 Task: Open a blank sheet, save the file as  Immigration.doc and add heading ' Immigration' Immigration ,with the parapraph,with the parapraph  Immigration is the movement of individuals from one country to another for various reasons, such as seeking better opportunities, fleeing conflict, or reuniting with family. It poses social, economic, and cultural challenges and opportunities for both receiving and sending countries. Managing immigration requires comprehensive policies that balance humanitarian concerns and national interests.Apply Font Style Agency FB And font size 15. Apply font style in  Heading Arial Black and font size 15 Change heading alignment to  Left
Action: Mouse moved to (434, 51)
Screenshot: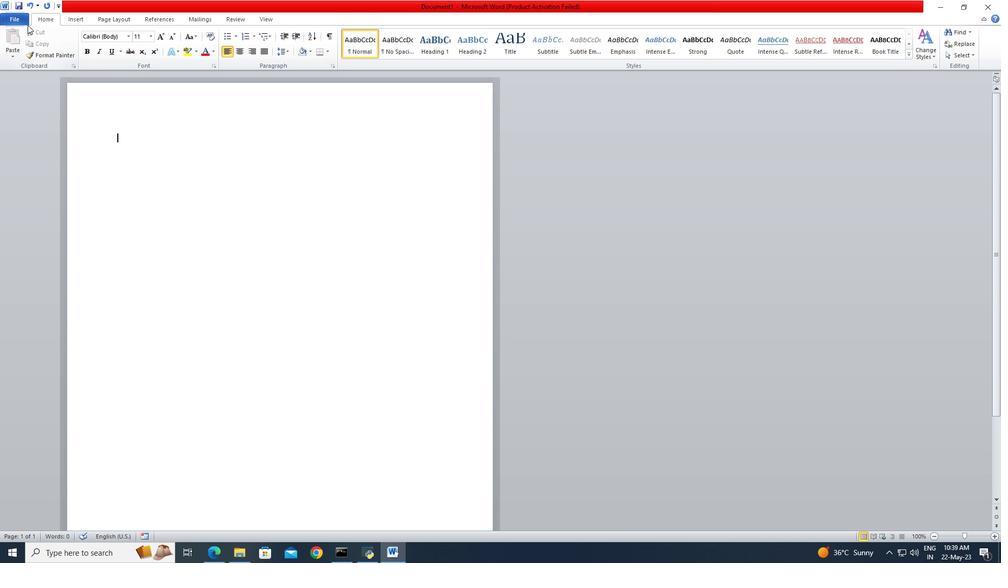 
Action: Mouse pressed left at (434, 51)
Screenshot: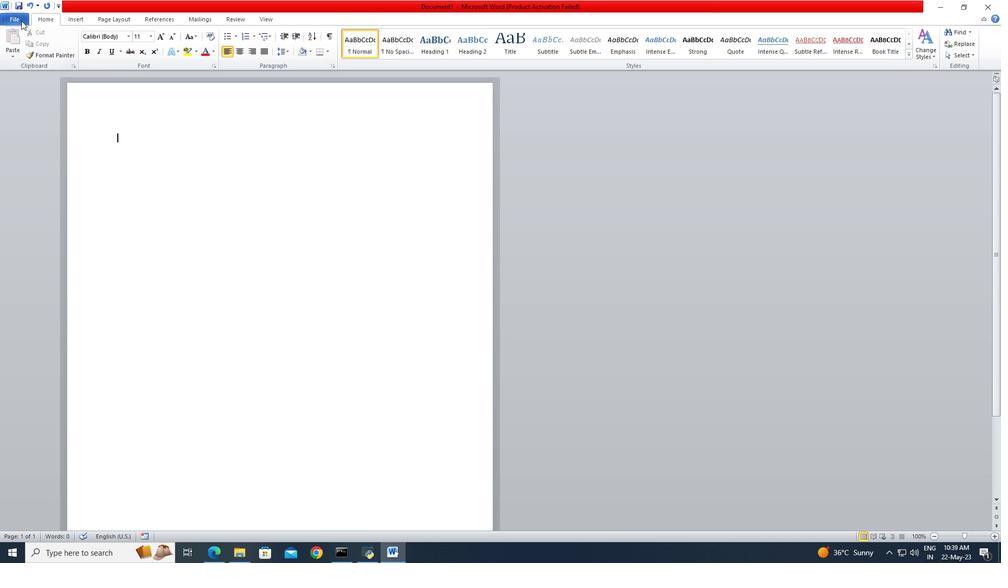 
Action: Mouse moved to (20, 20)
Screenshot: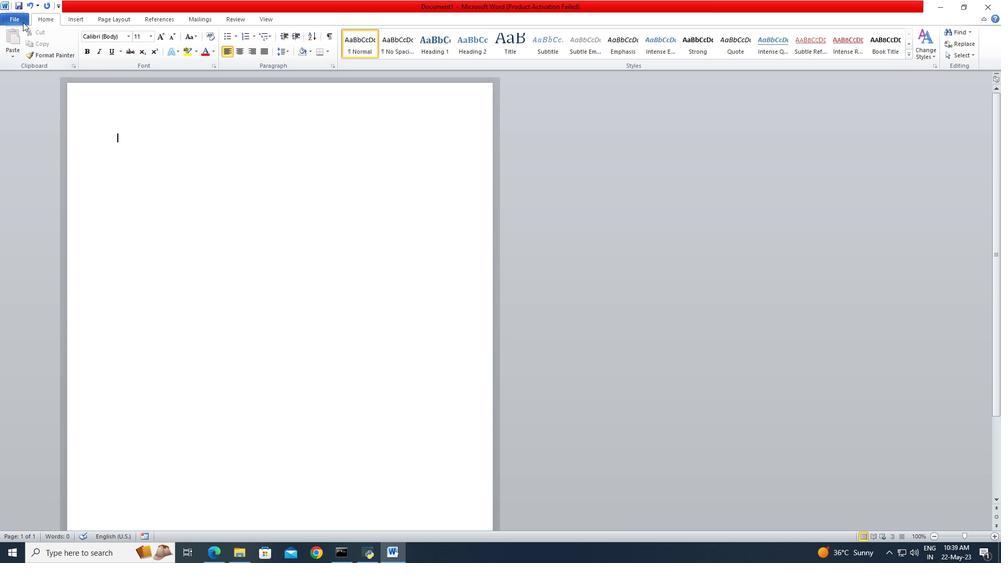 
Action: Mouse pressed left at (20, 20)
Screenshot: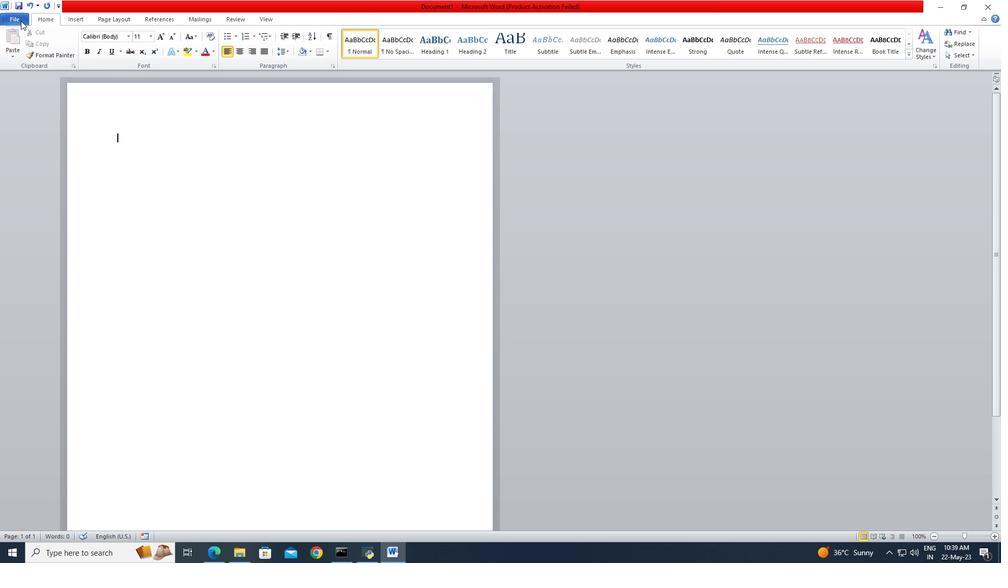 
Action: Mouse moved to (30, 54)
Screenshot: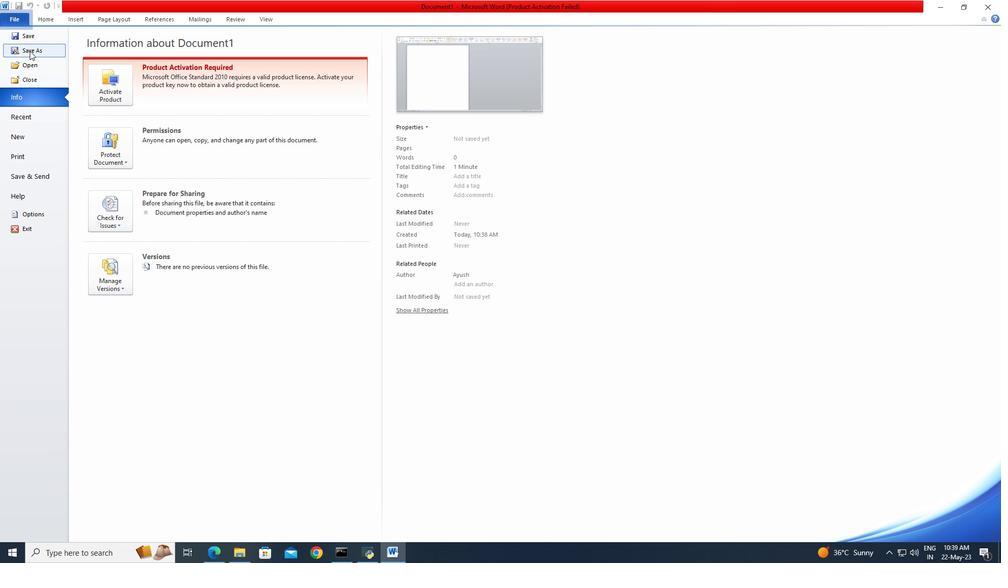 
Action: Mouse pressed left at (30, 54)
Screenshot: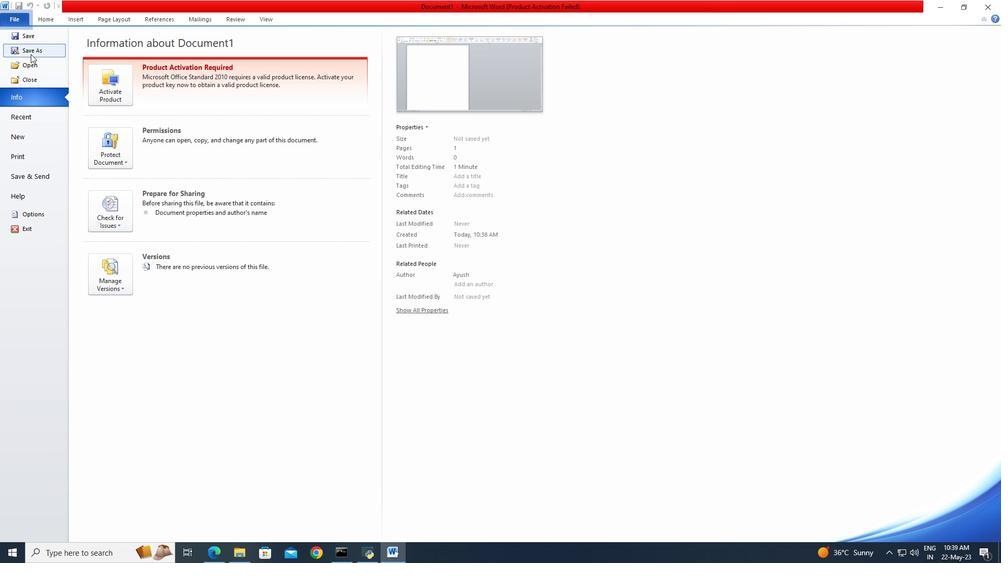 
Action: Key pressed <Key.shift>Immigration.doc<Key.enter>
Screenshot: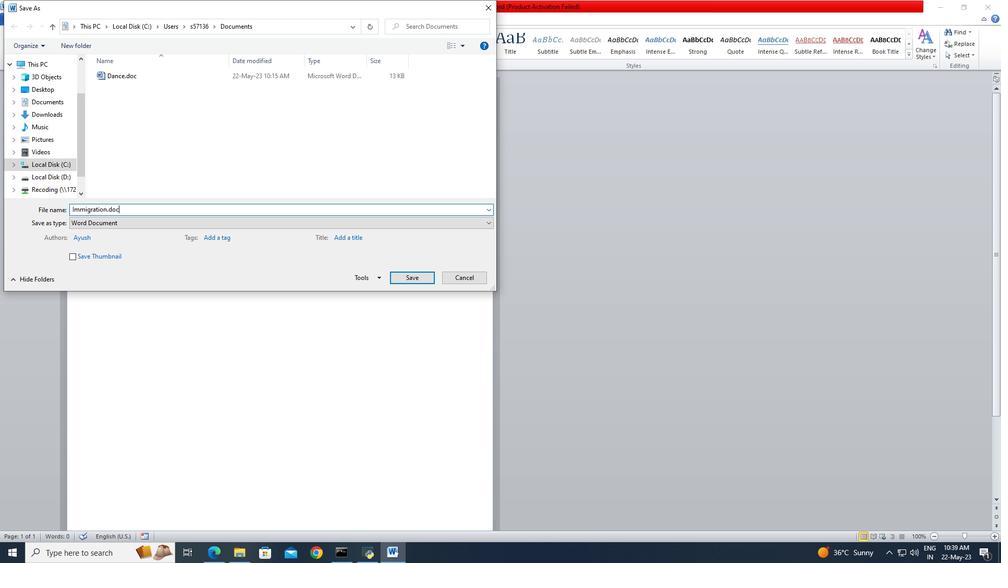 
Action: Mouse moved to (434, 50)
Screenshot: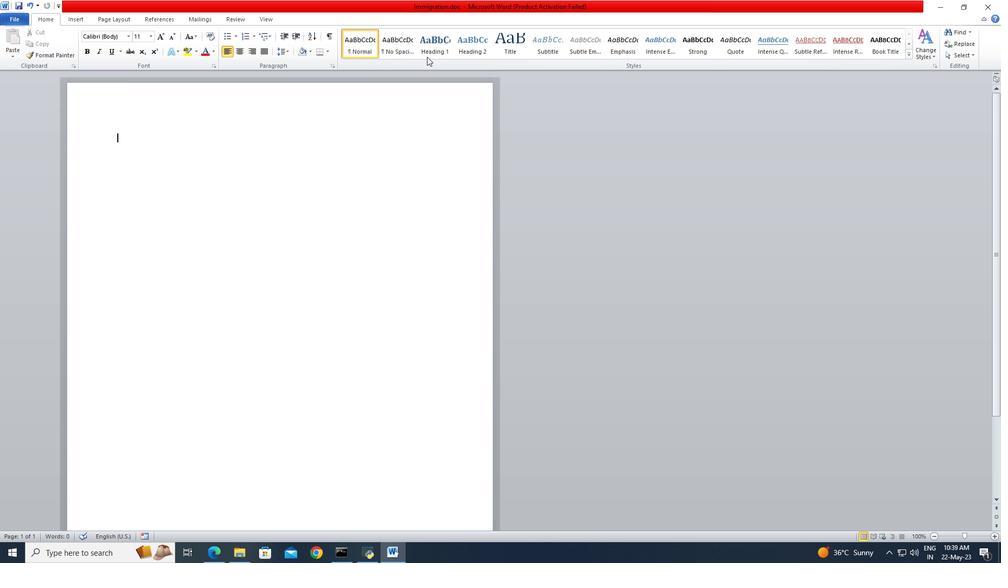 
Action: Mouse pressed left at (434, 50)
Screenshot: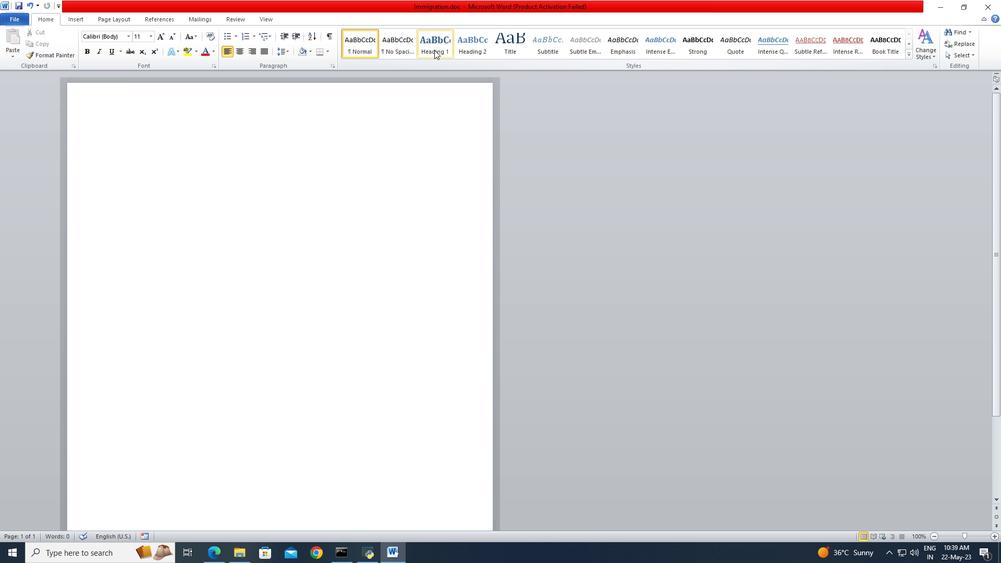 
Action: Key pressed <Key.shift>Immigration
Screenshot: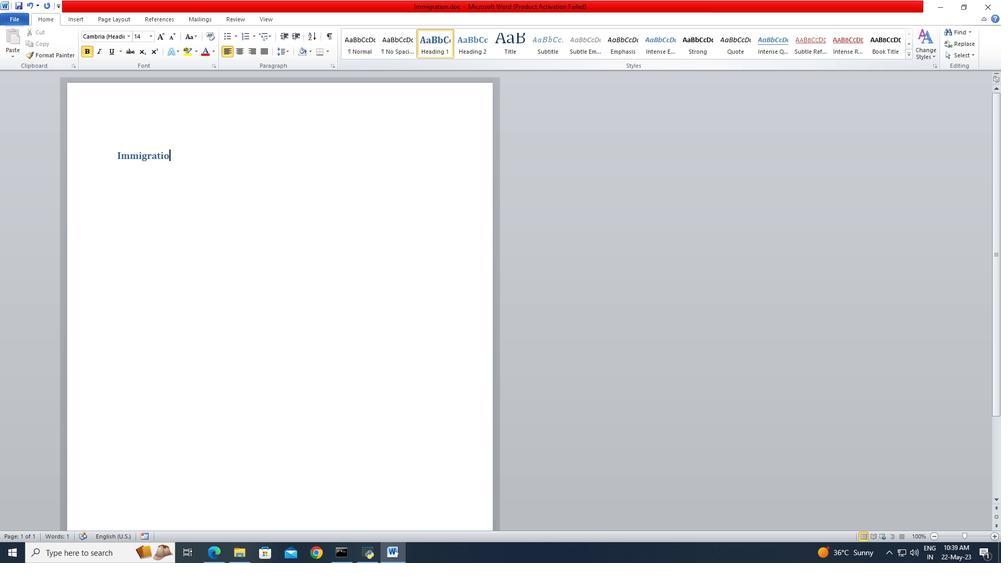 
Action: Mouse moved to (379, 56)
Screenshot: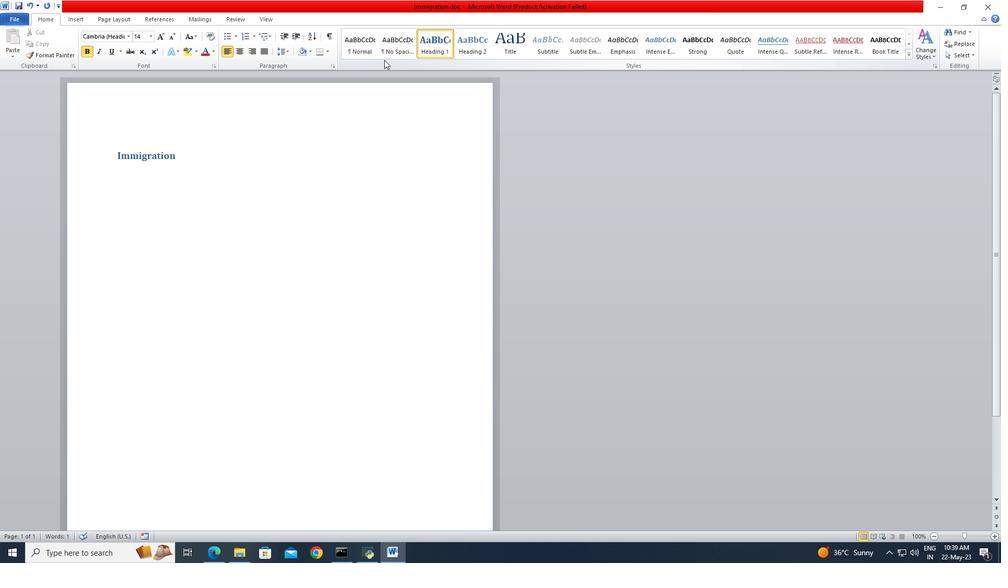 
Action: Key pressed <Key.enter>
Screenshot: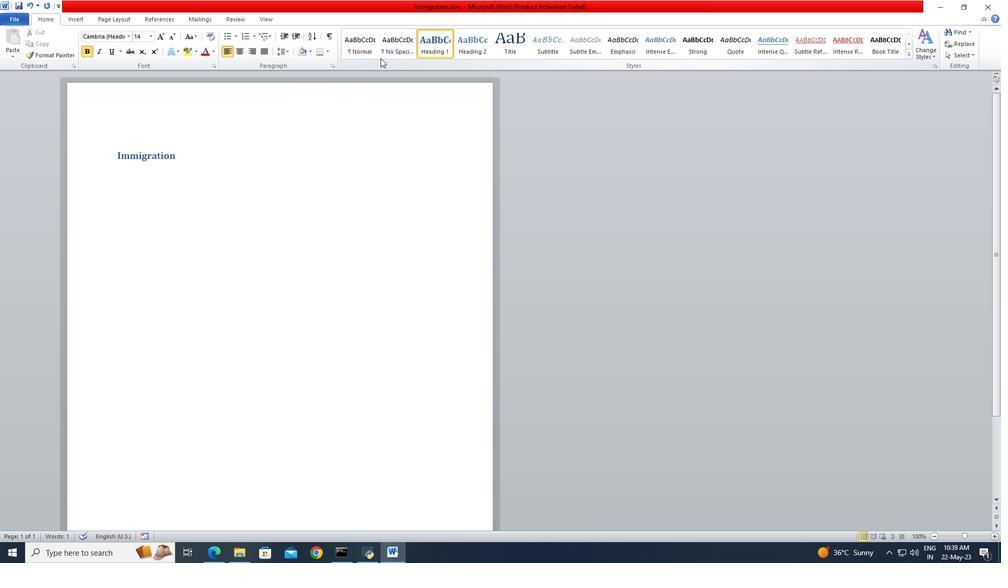 
Action: Mouse moved to (258, 178)
Screenshot: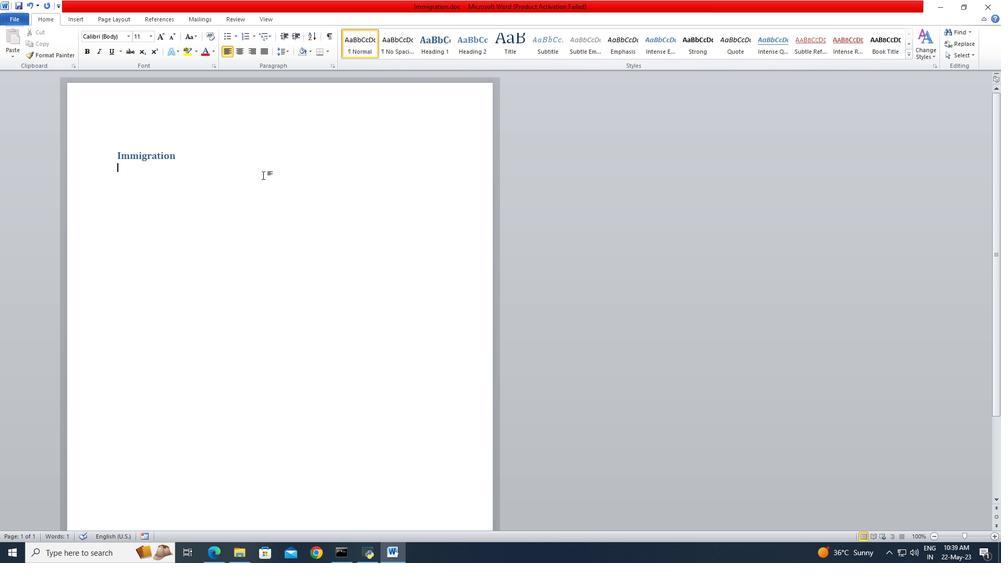 
Action: Key pressed <Key.shift>Immigrati
Screenshot: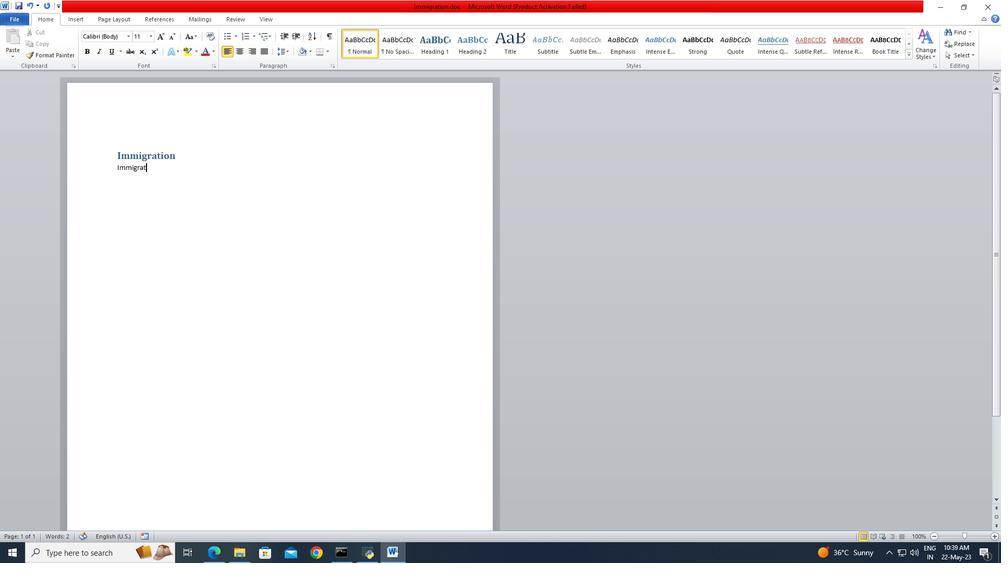 
Action: Mouse moved to (258, 178)
Screenshot: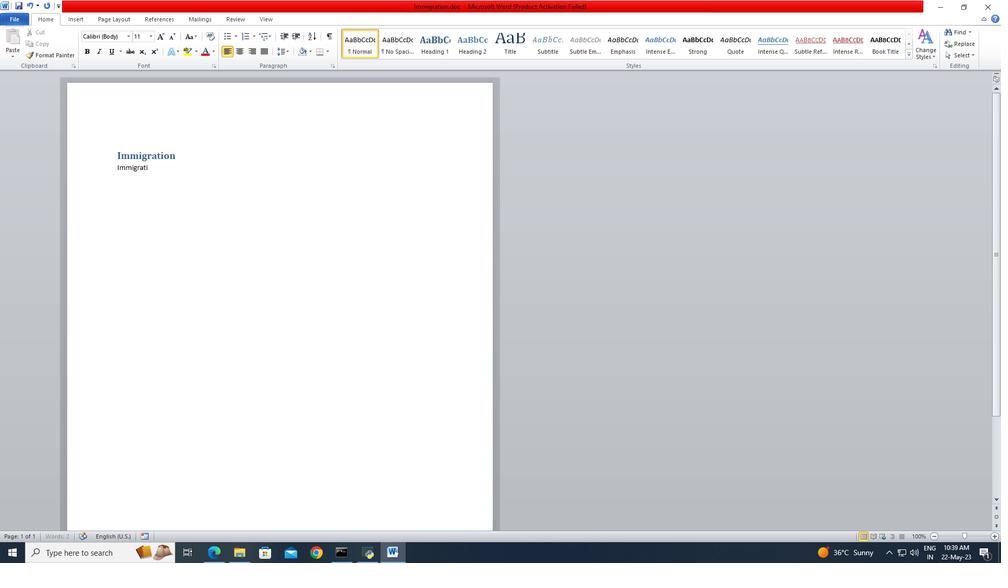 
Action: Key pressed on<Key.space>is<Key.space>the<Key.space>movement<Key.space>of<Key.space>individuals<Key.space>from<Key.space>one<Key.space>country<Key.space>to<Key.space>another<Key.space>for<Key.space>various<Key.space>reasons,<Key.space>such<Key.space>as<Key.space>seeking<Key.space>better<Key.space>opportunities,<Key.space>fleeing<Key.space>conflict,<Key.space>or<Key.space>reuniting<Key.space>with<Key.space>family.<Key.space><Key.shift>It<Key.space>poses<Key.space>social,<Key.space>economic,<Key.space>and<Key.space>cultural<Key.space>challenges<Key.space>and<Key.space>opportunities<Key.space>for<Key.space>both<Key.space>receiving<Key.space>and<Key.space>sending<Key.space>countries.<Key.space><Key.shift>Managing<Key.space>immigration<Key.space>requires<Key.space>comprehensive<Key.space>policies<Key.space>that<Key.space>balance<Key.space>humanitarian<Key.space>concerns<Key.space>and<Key.space>national<Key.space>interests.
Screenshot: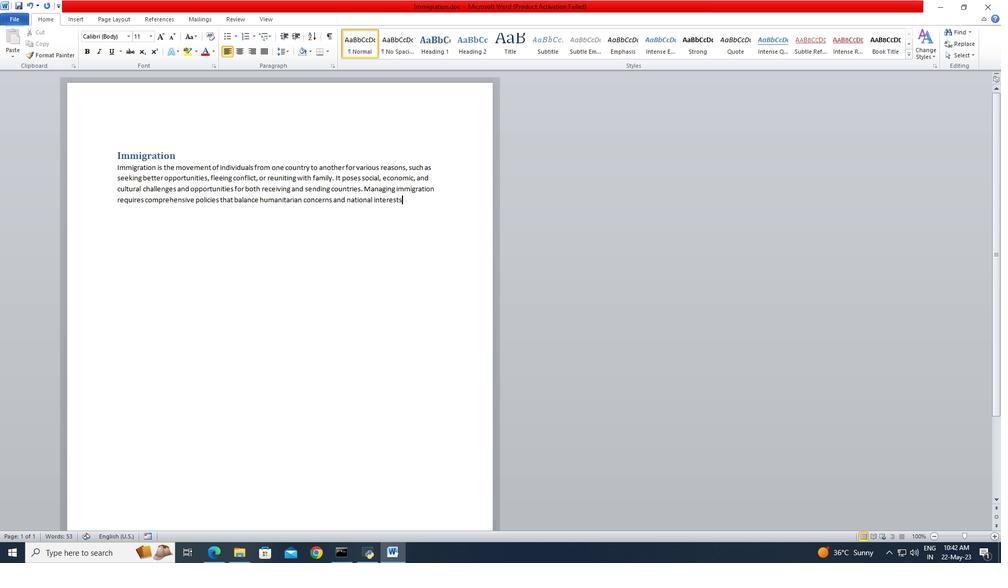
Action: Mouse moved to (126, 151)
Screenshot: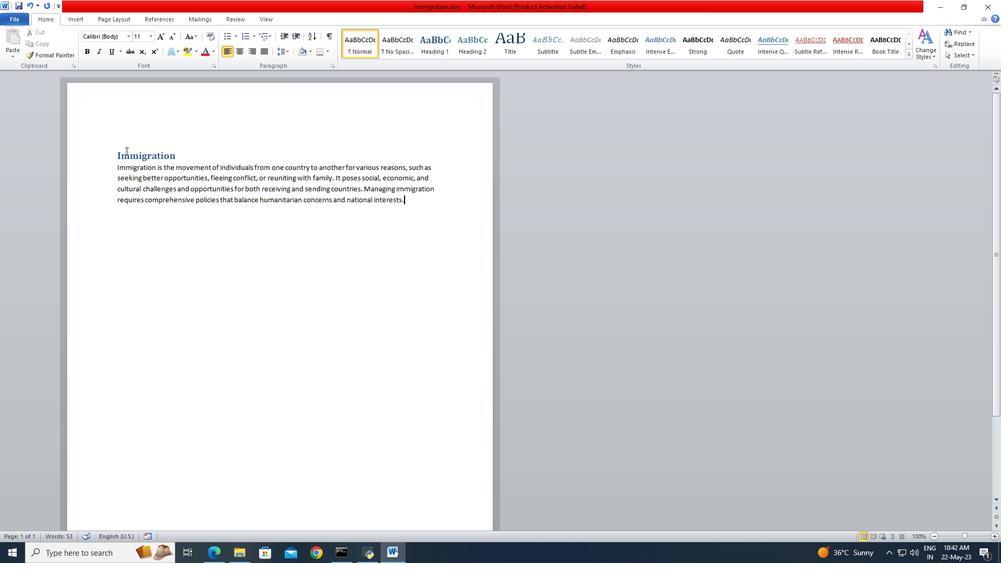
Action: Mouse pressed left at (126, 151)
Screenshot: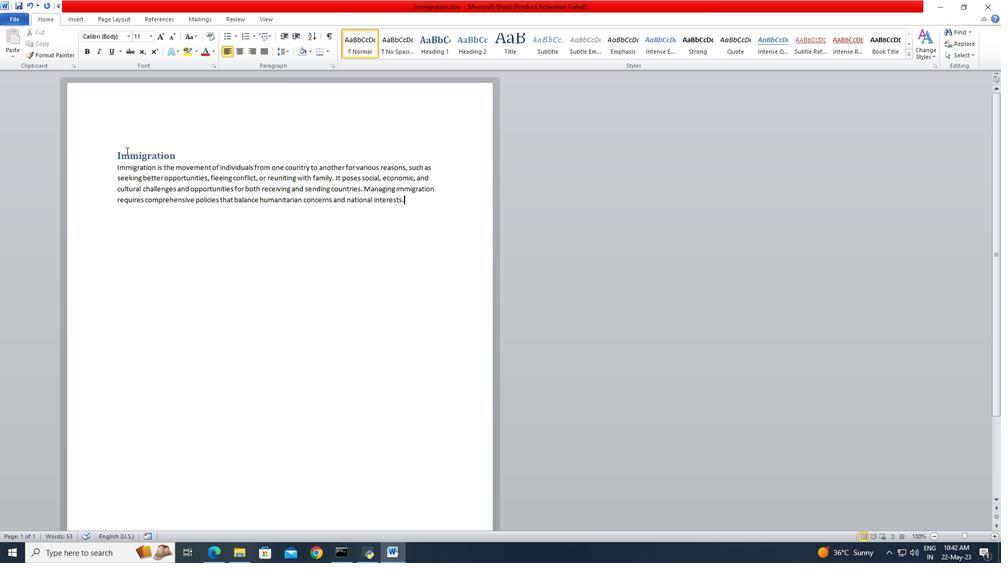 
Action: Mouse pressed left at (126, 151)
Screenshot: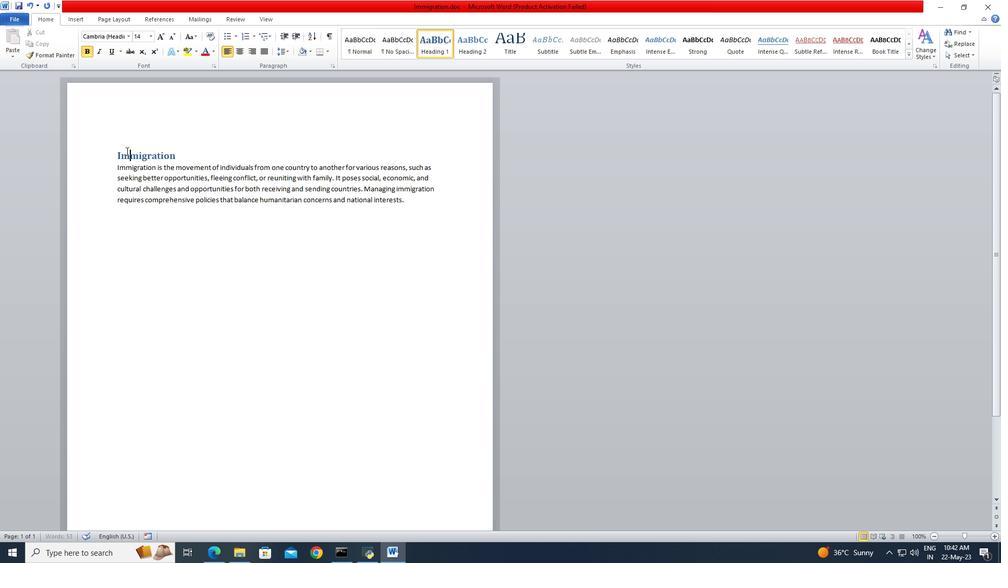 
Action: Mouse moved to (130, 36)
Screenshot: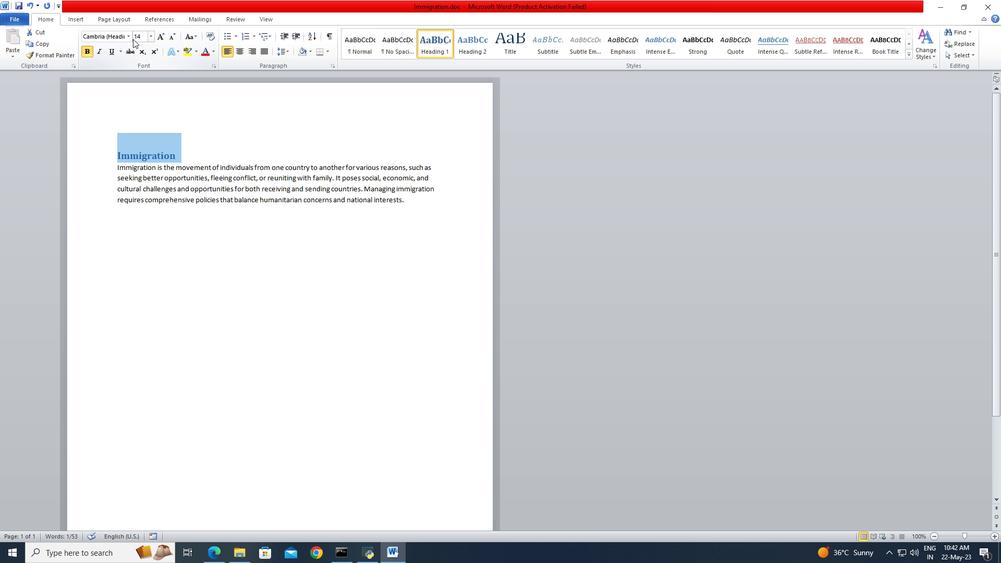 
Action: Mouse pressed left at (130, 36)
Screenshot: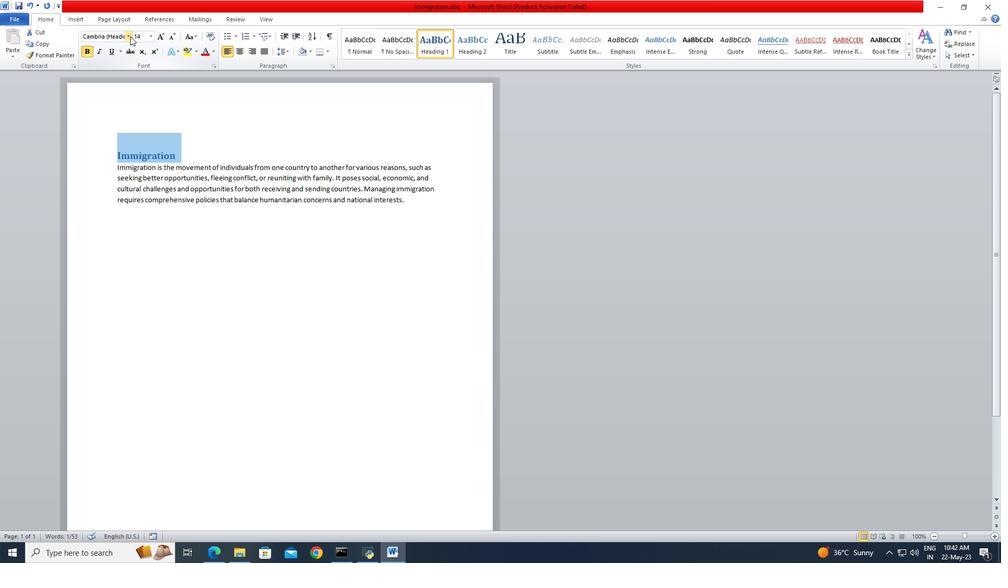 
Action: Mouse moved to (136, 130)
Screenshot: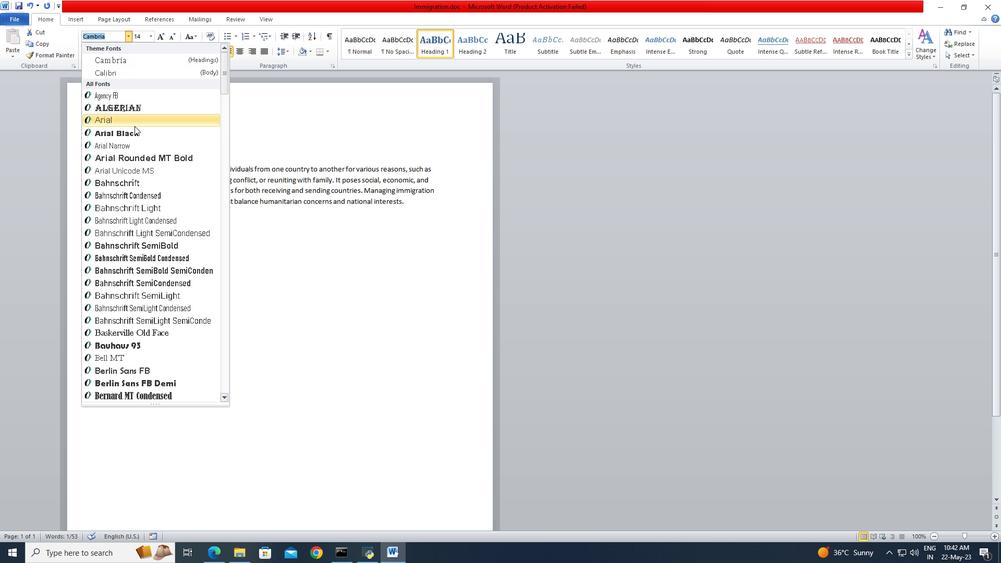 
Action: Mouse pressed left at (136, 130)
Screenshot: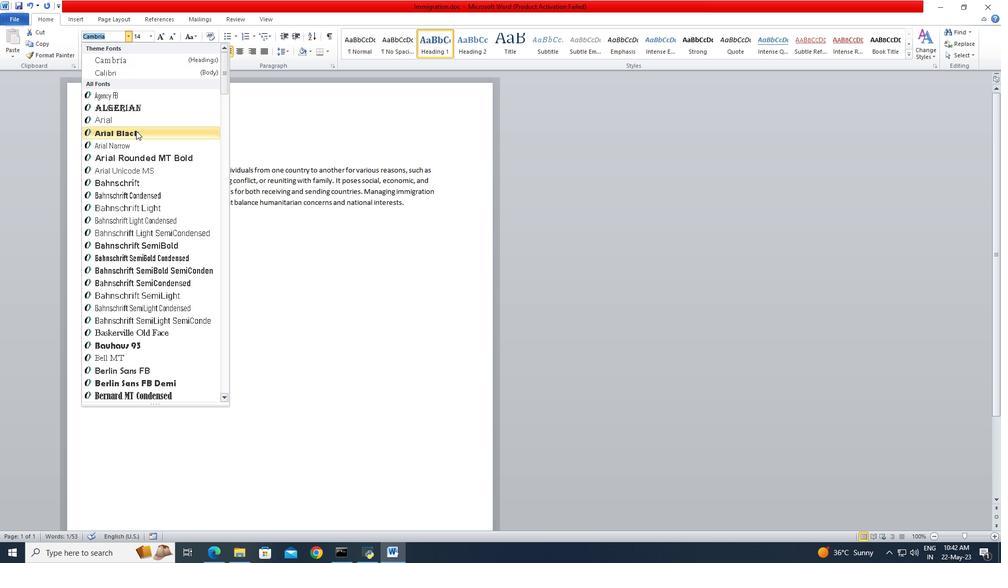 
Action: Mouse moved to (118, 172)
Screenshot: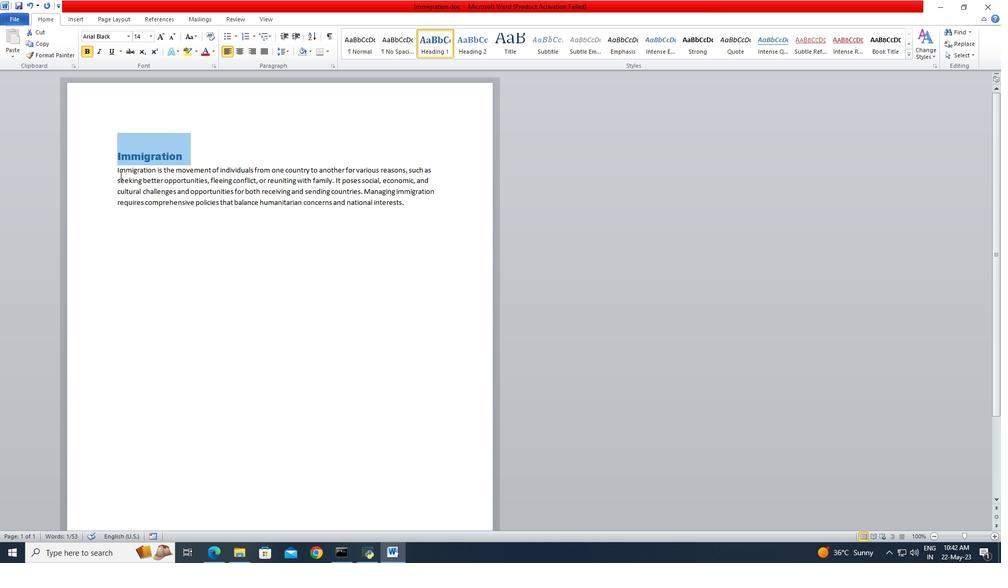 
Action: Mouse pressed left at (118, 172)
Screenshot: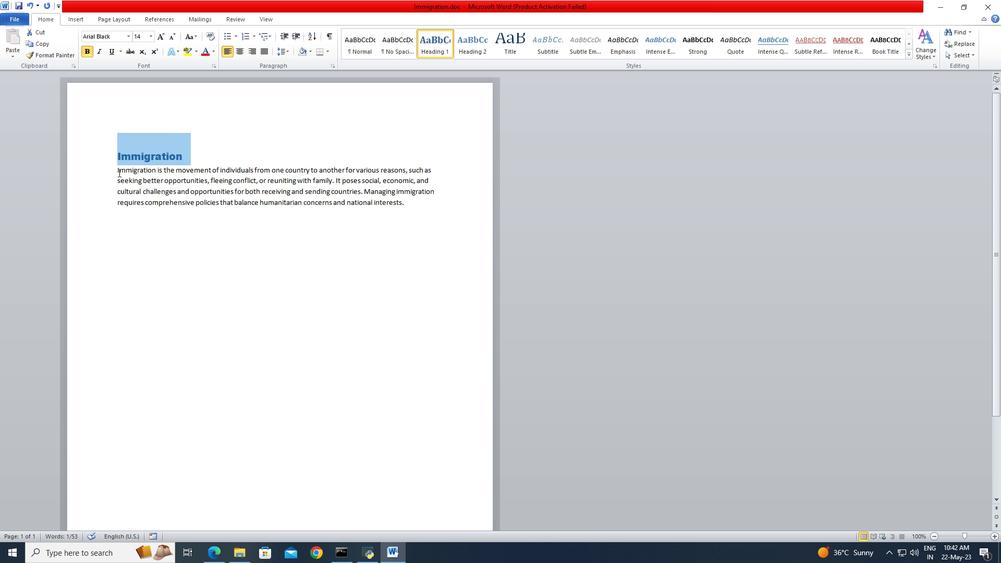 
Action: Mouse moved to (114, 169)
Screenshot: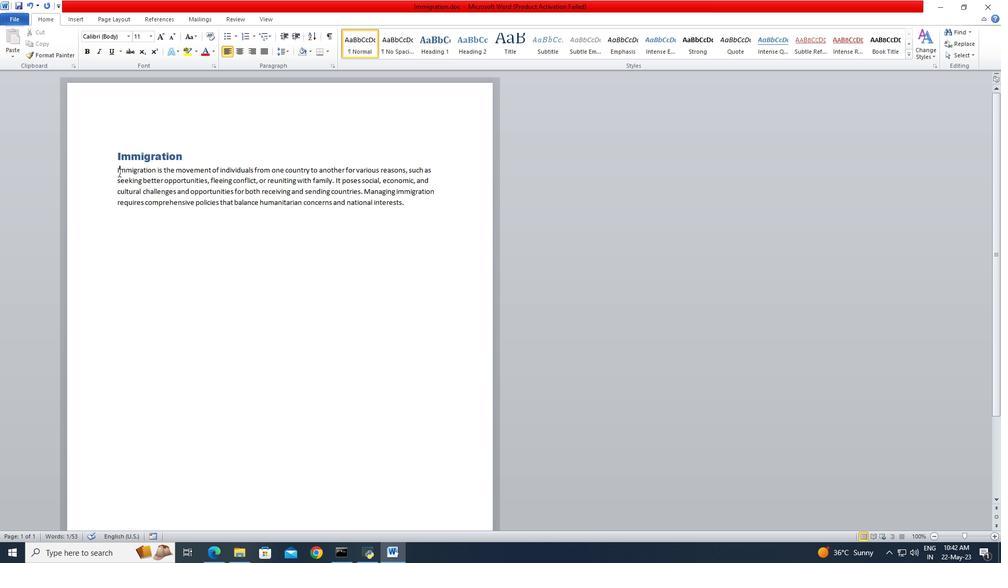
Action: Mouse pressed left at (114, 169)
Screenshot: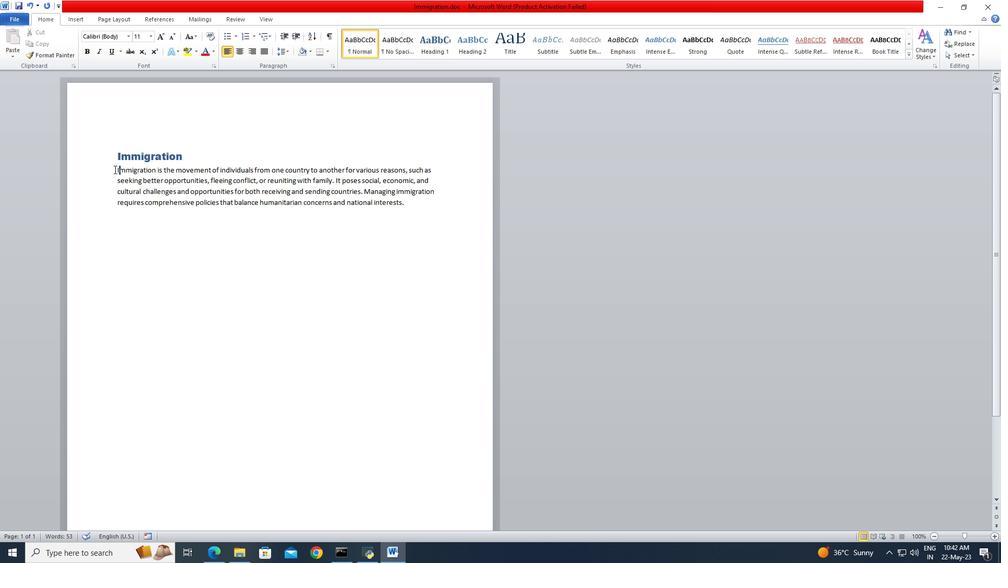 
Action: Mouse moved to (330, 212)
Screenshot: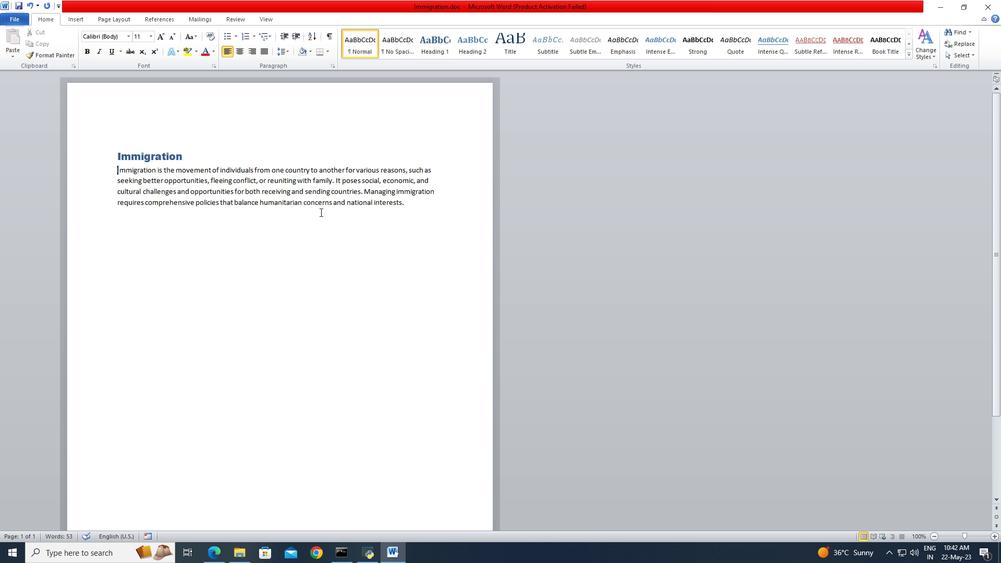 
Action: Key pressed <Key.shift>
Screenshot: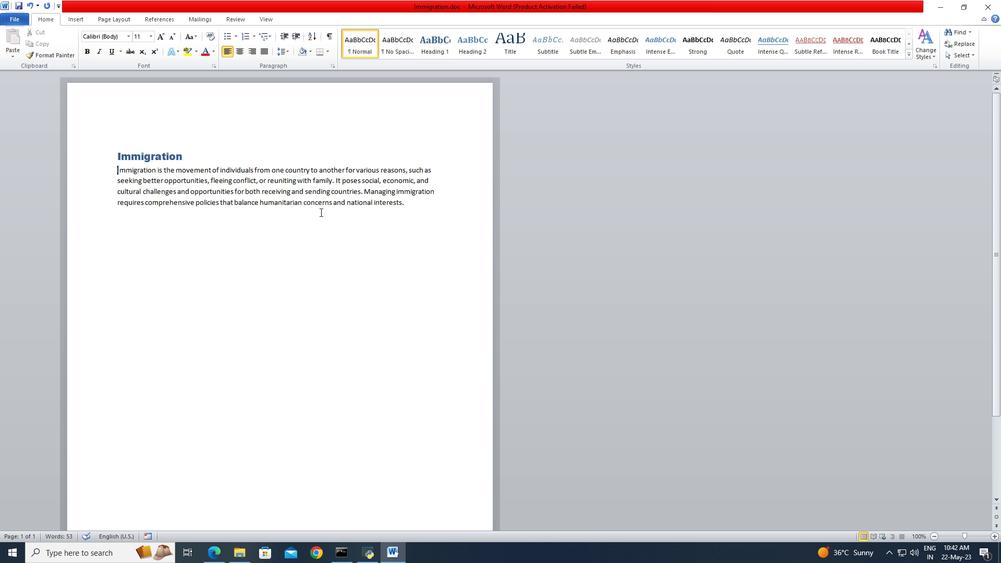
Action: Mouse moved to (394, 203)
Screenshot: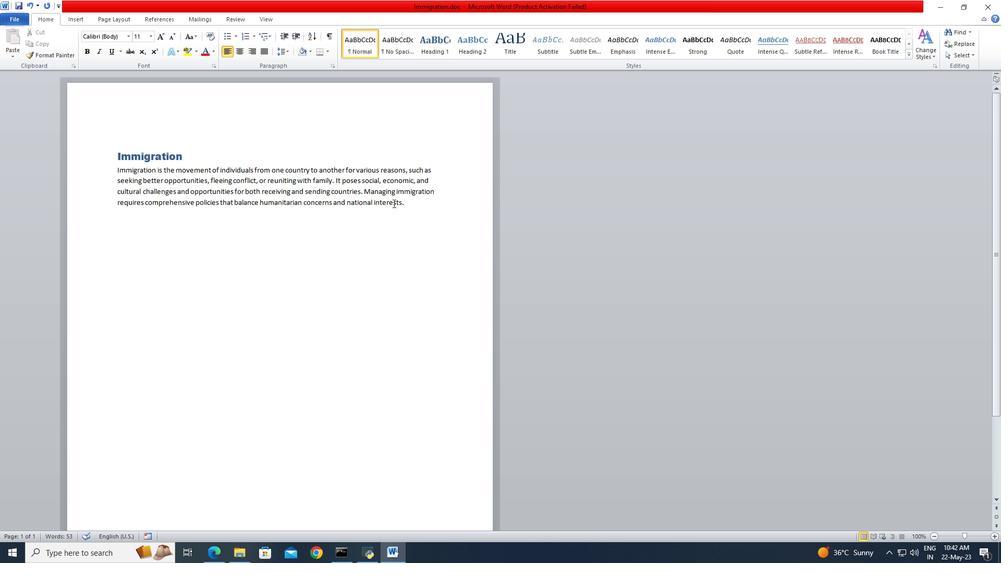 
Action: Key pressed <Key.shift><Key.shift>
Screenshot: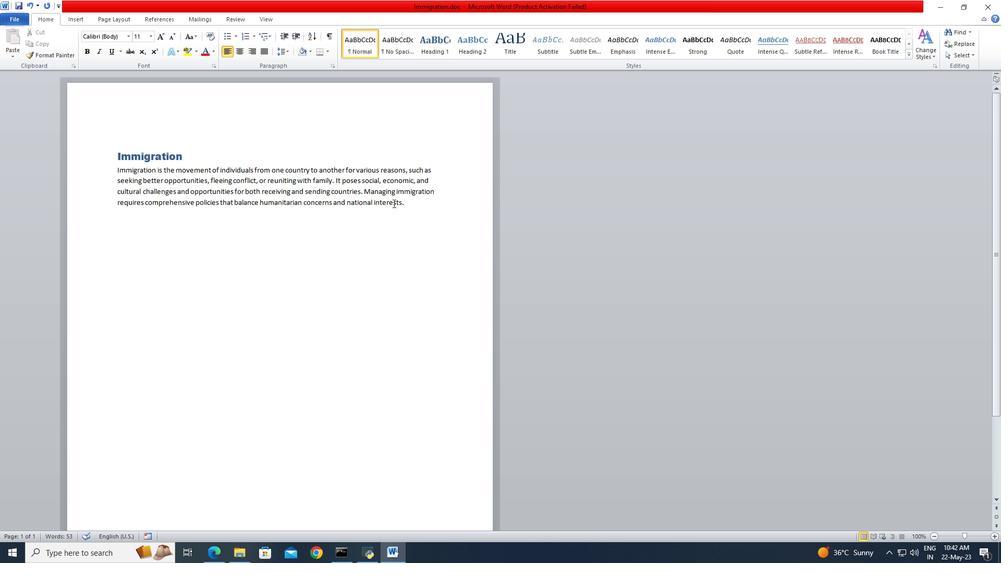 
Action: Mouse moved to (395, 203)
Screenshot: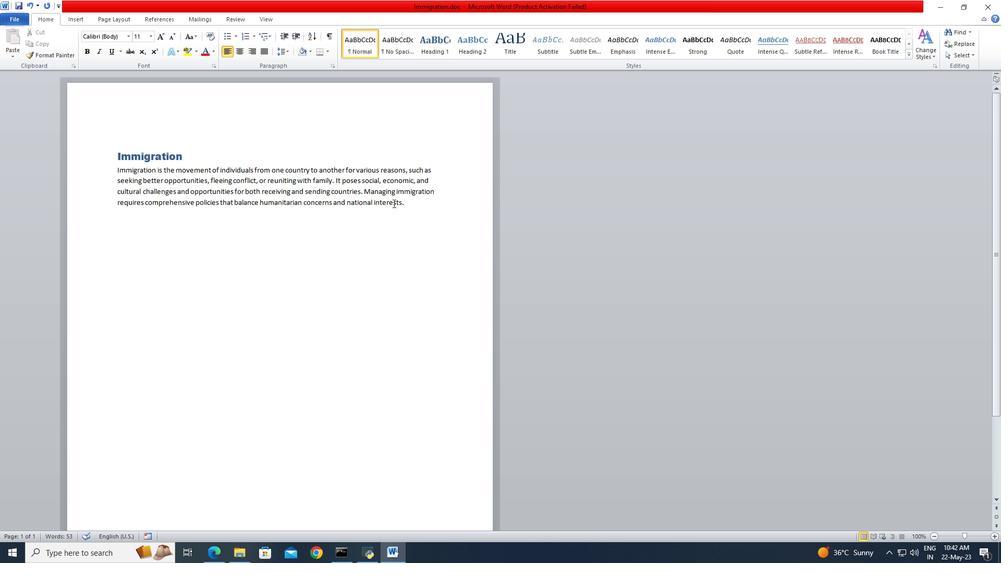 
Action: Key pressed <Key.shift>
Screenshot: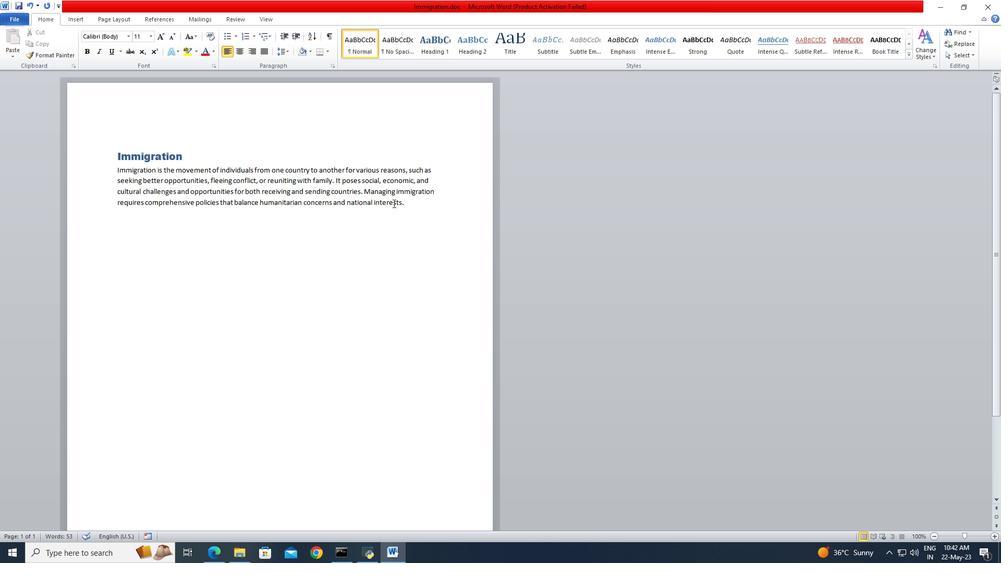 
Action: Mouse moved to (396, 203)
Screenshot: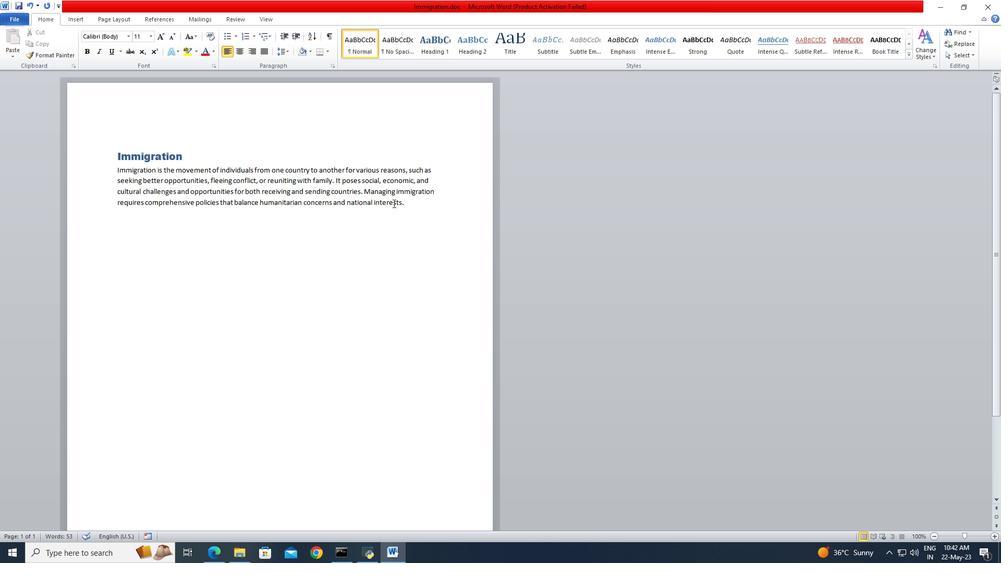
Action: Key pressed <Key.shift><Key.shift>
Screenshot: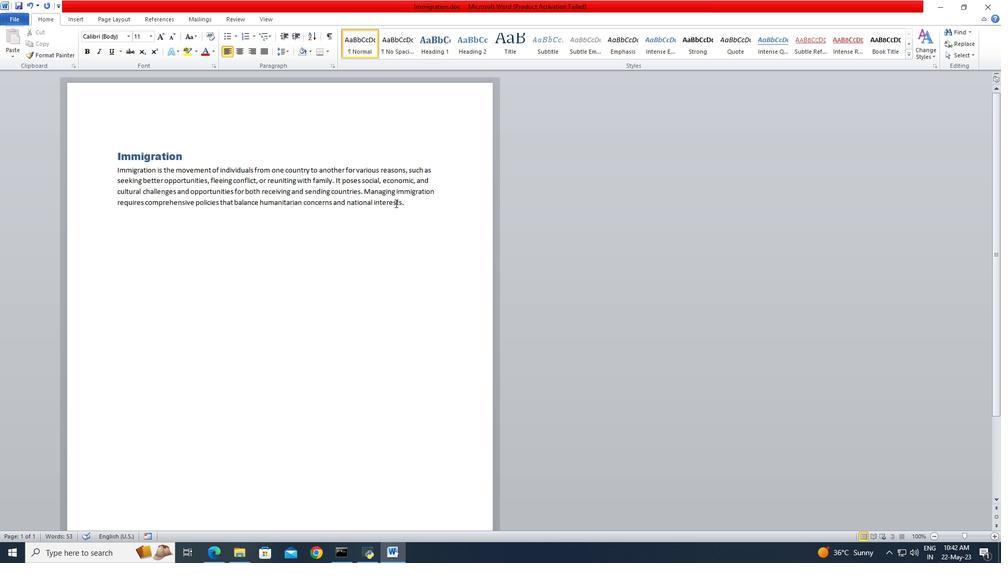 
Action: Mouse moved to (396, 203)
Screenshot: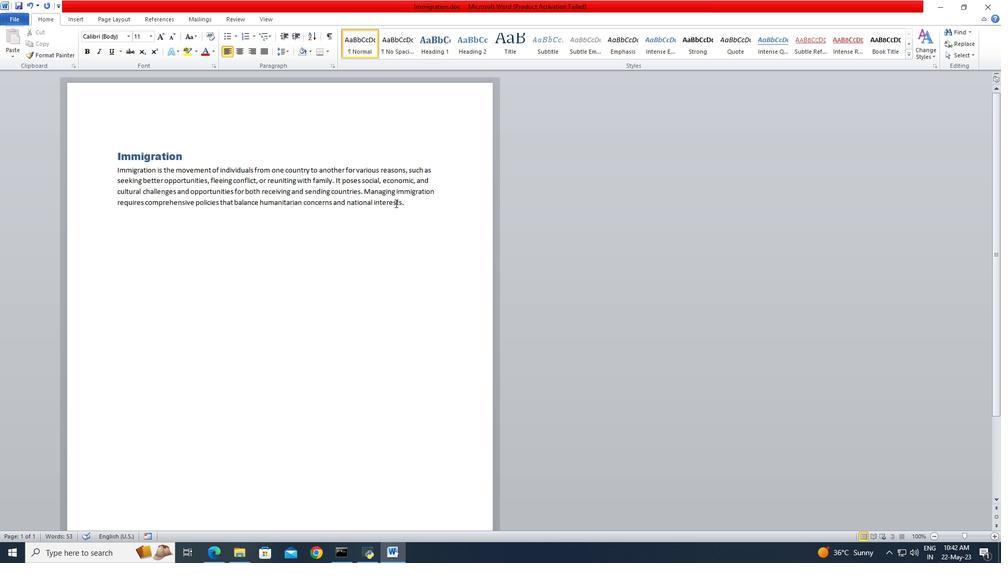 
Action: Key pressed <Key.shift>
Screenshot: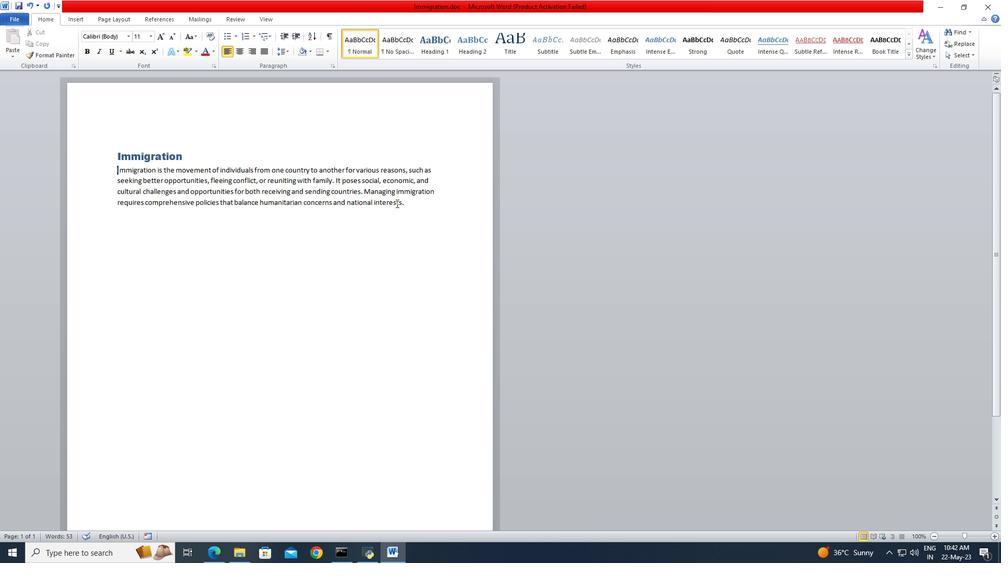 
Action: Mouse moved to (396, 203)
Screenshot: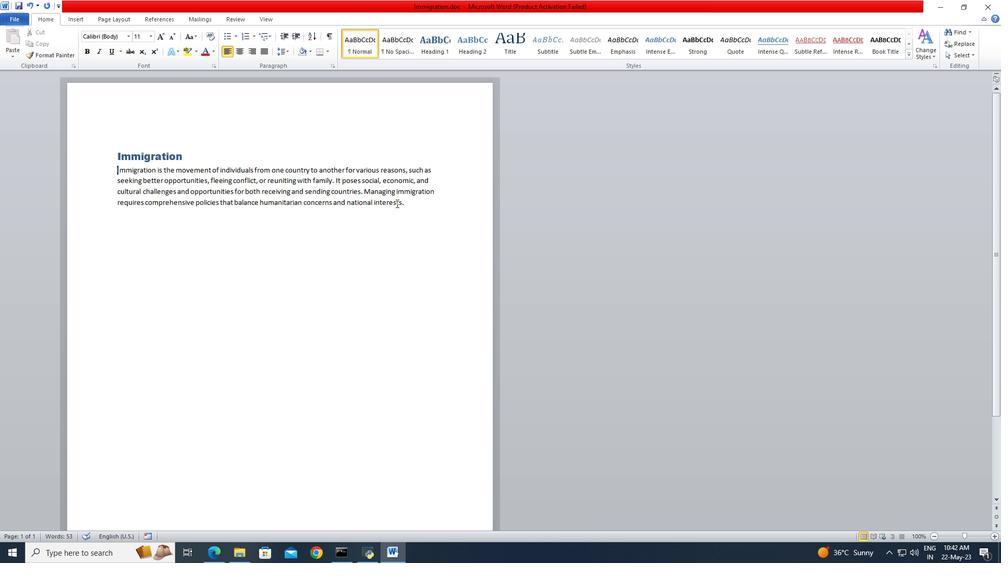 
Action: Key pressed <Key.shift><Key.shift><Key.shift><Key.shift><Key.shift><Key.shift><Key.shift><Key.shift><Key.shift>
Screenshot: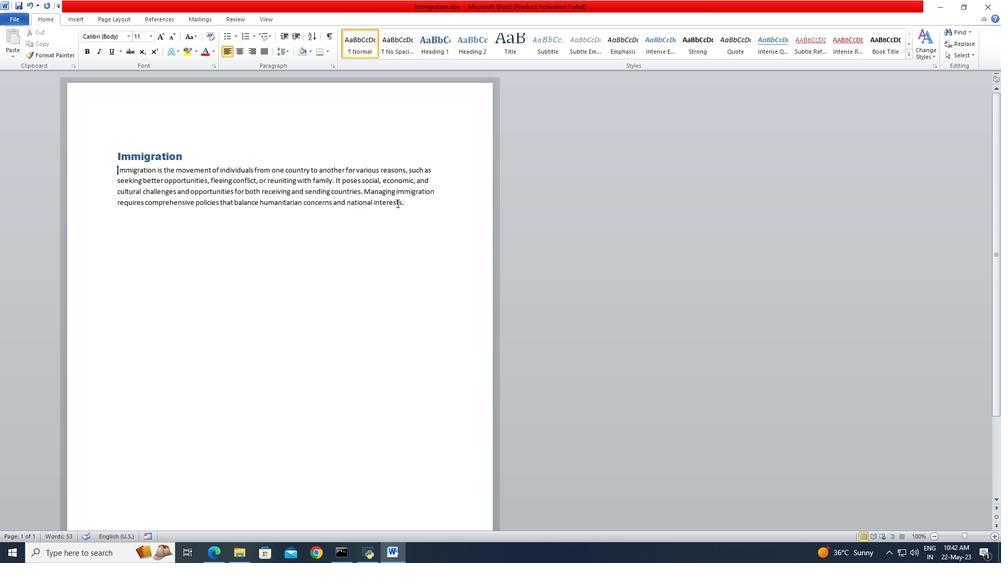 
Action: Mouse moved to (397, 203)
Screenshot: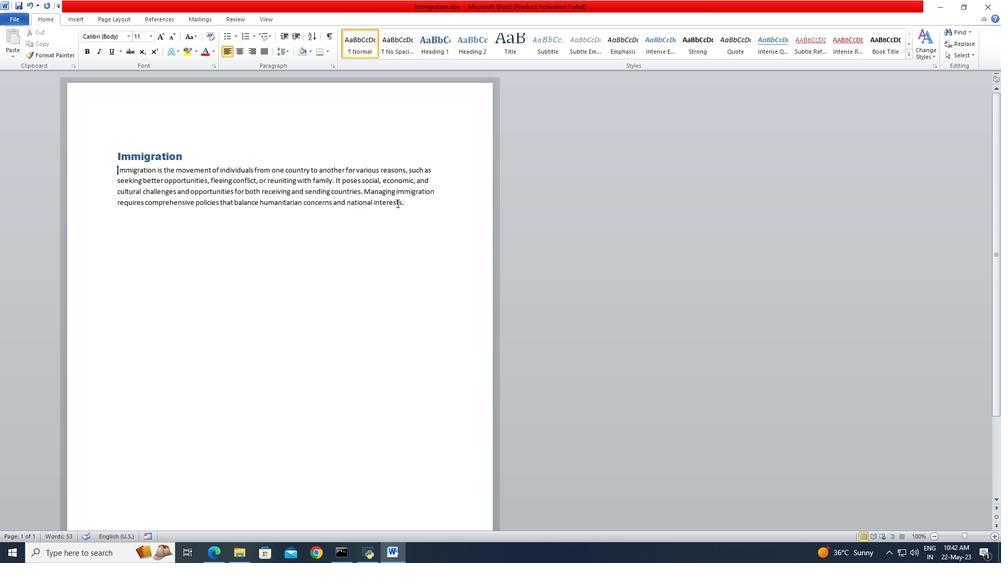 
Action: Key pressed <Key.shift><Key.shift><Key.shift><Key.shift><Key.shift><Key.shift>
Screenshot: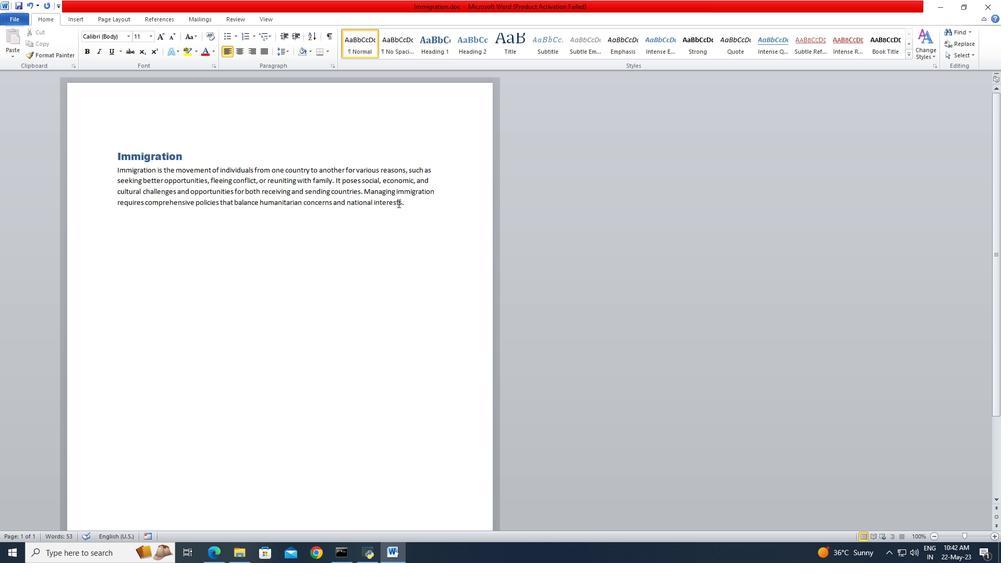 
Action: Mouse pressed left at (397, 203)
Screenshot: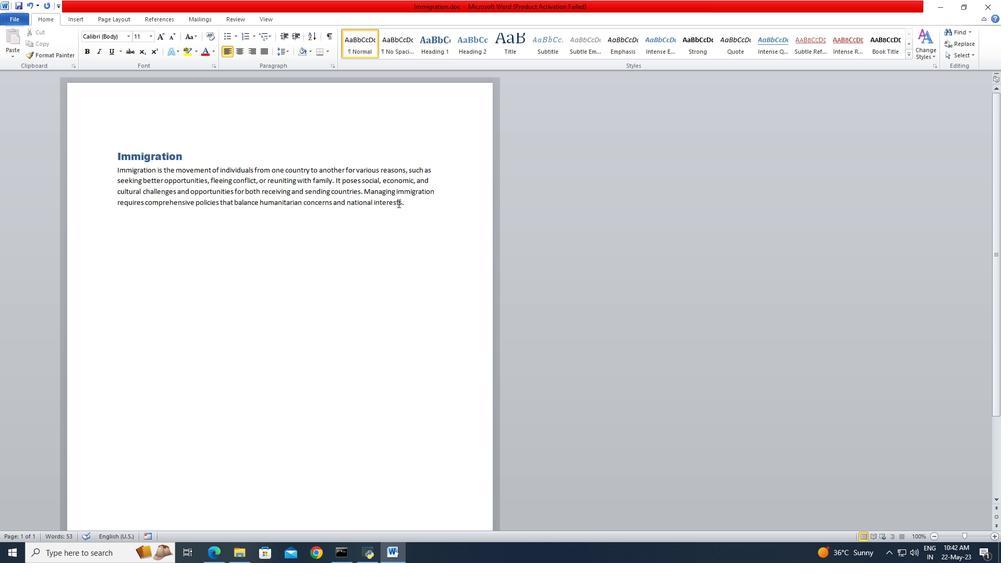 
Action: Key pressed <Key.shift><Key.shift><Key.shift><Key.shift><Key.shift><Key.shift><Key.shift><Key.shift><Key.shift>
Screenshot: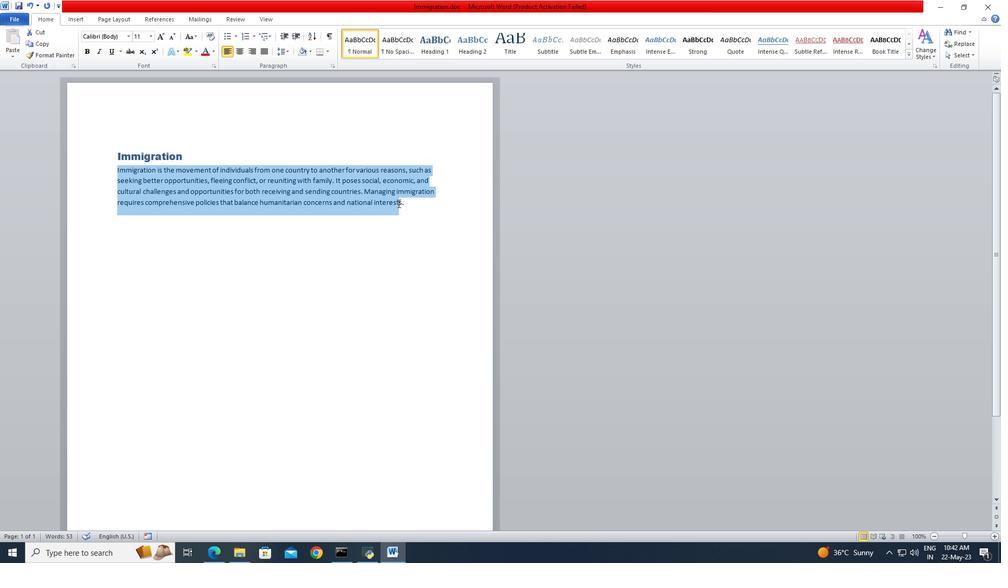 
Action: Mouse moved to (127, 39)
Screenshot: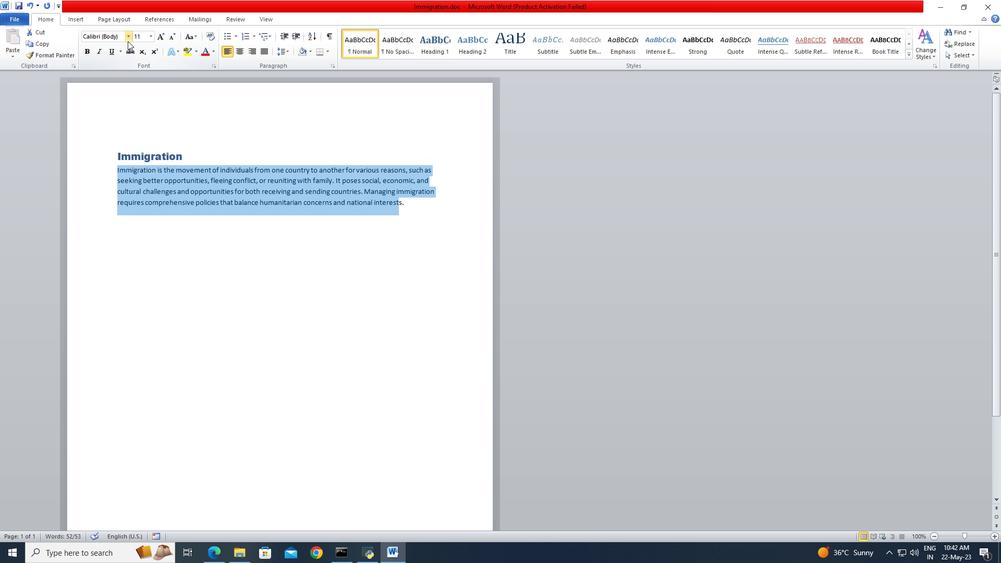 
Action: Mouse pressed left at (127, 39)
Screenshot: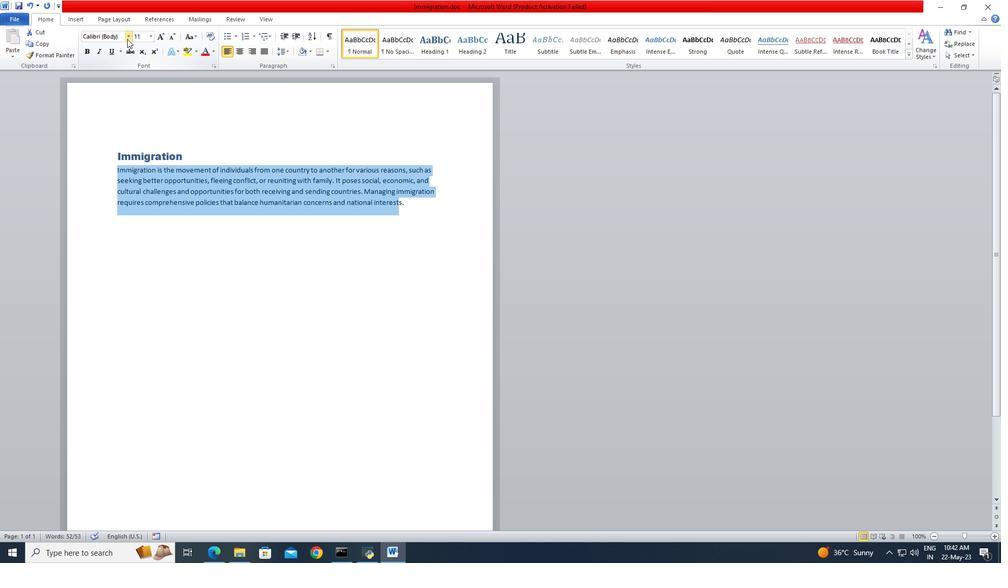 
Action: Mouse moved to (130, 119)
Screenshot: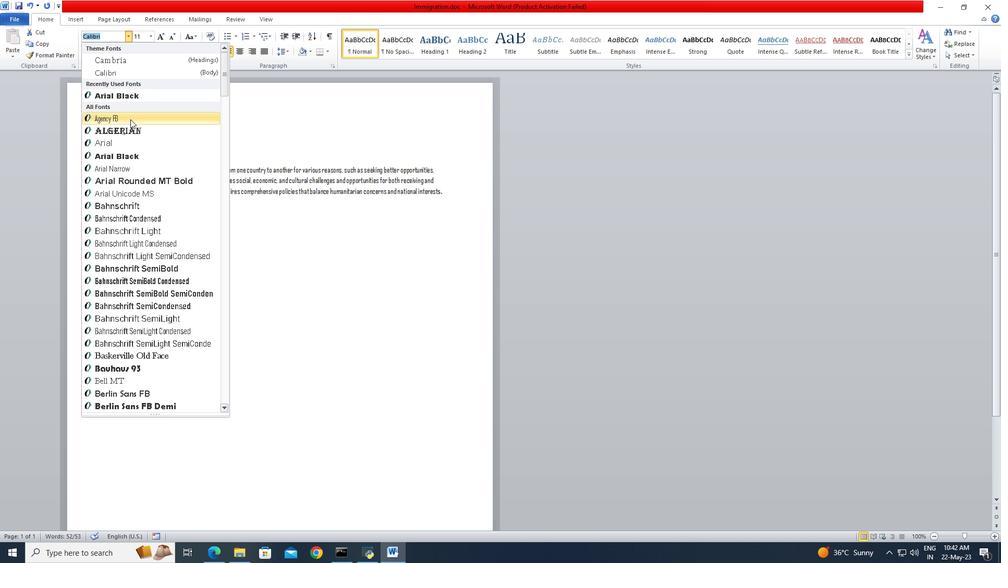 
Action: Mouse pressed left at (130, 119)
Screenshot: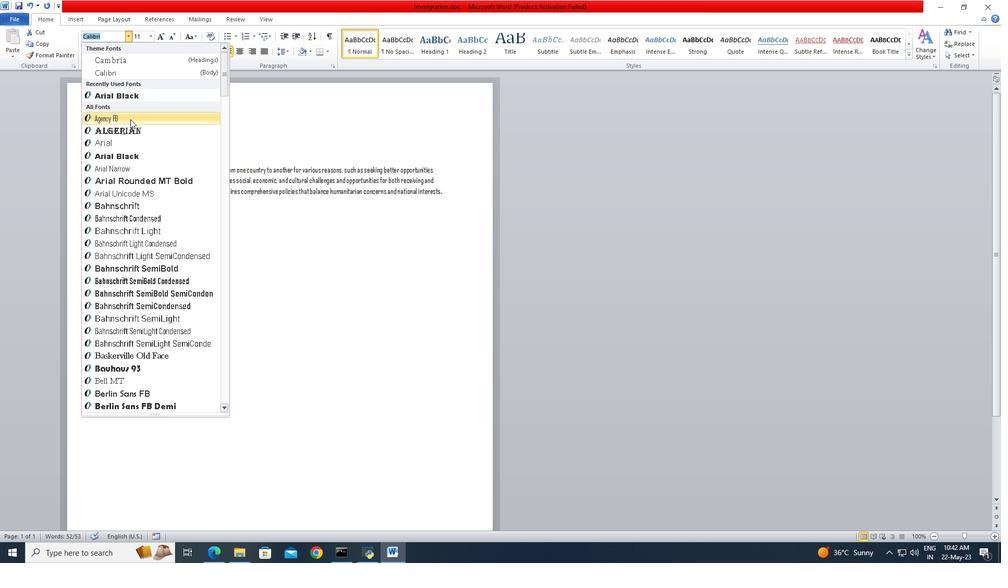 
Action: Mouse moved to (152, 40)
Screenshot: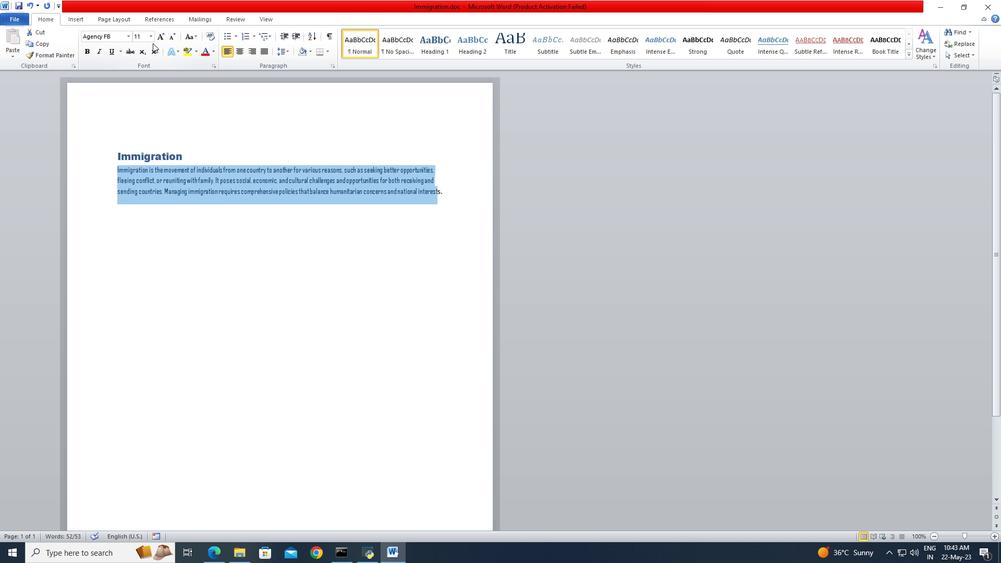 
Action: Mouse pressed left at (152, 40)
Screenshot: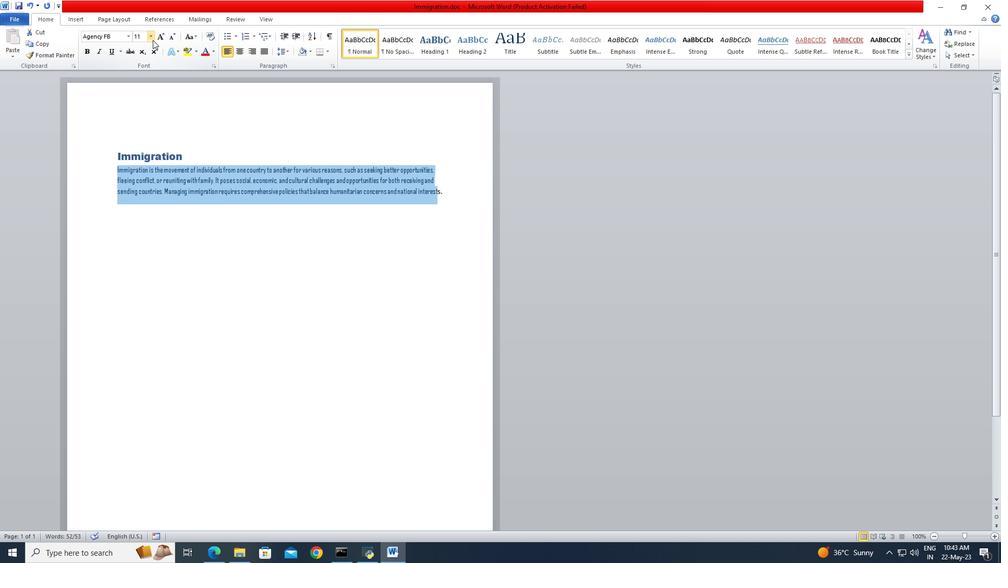 
Action: Mouse moved to (143, 69)
Screenshot: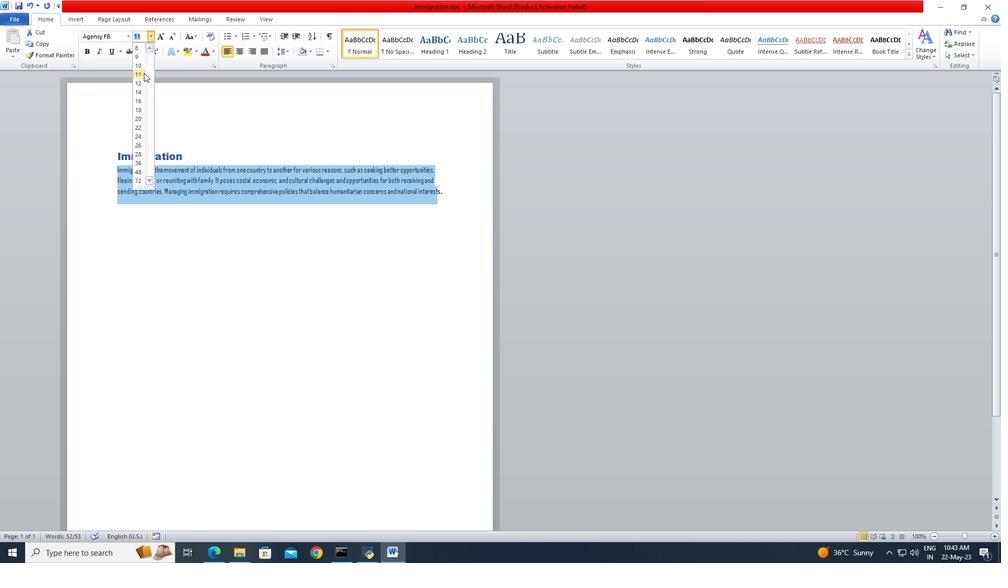 
Action: Key pressed 15<Key.enter>
Screenshot: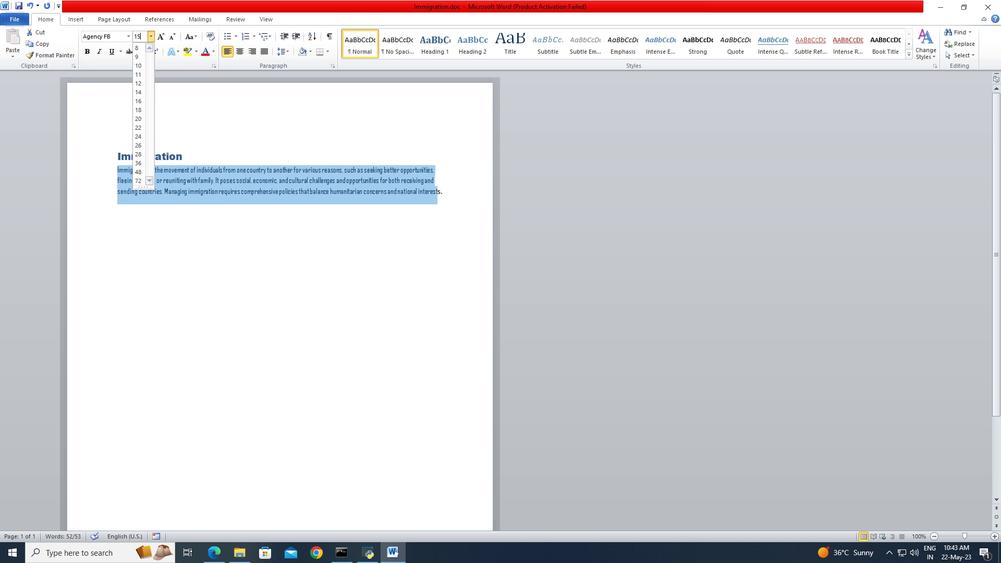 
Action: Mouse moved to (150, 156)
Screenshot: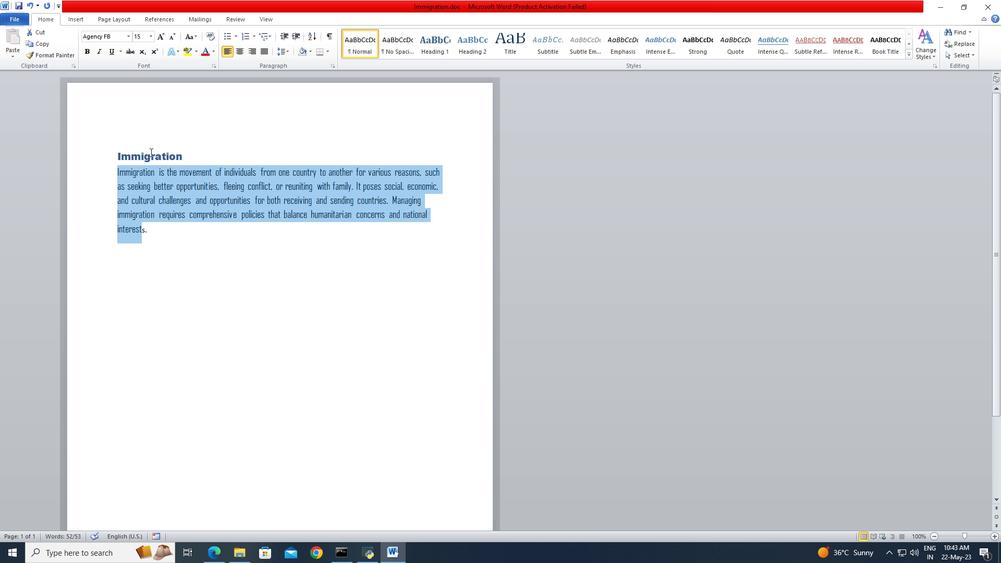 
Action: Mouse pressed left at (150, 156)
Screenshot: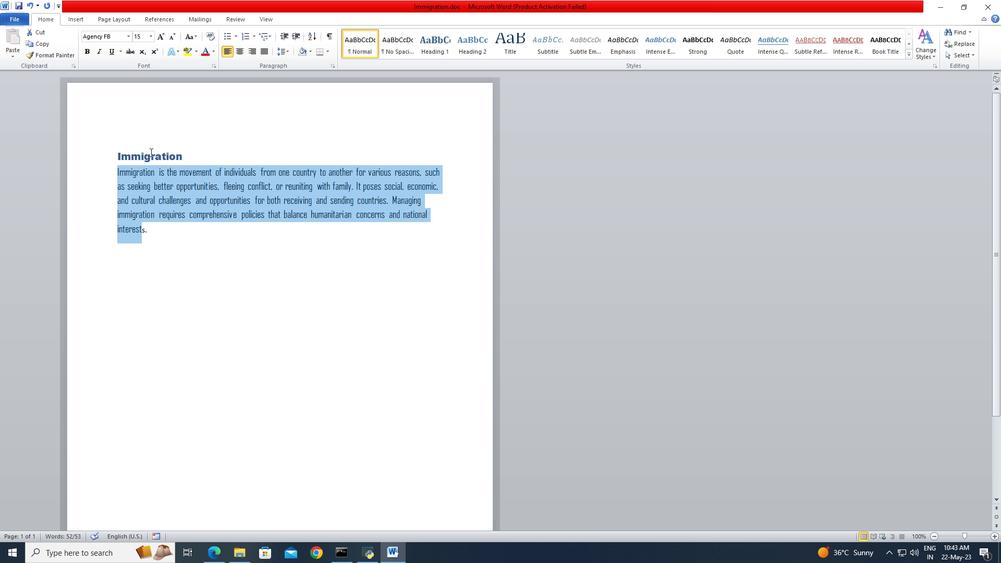 
Action: Mouse pressed left at (150, 156)
Screenshot: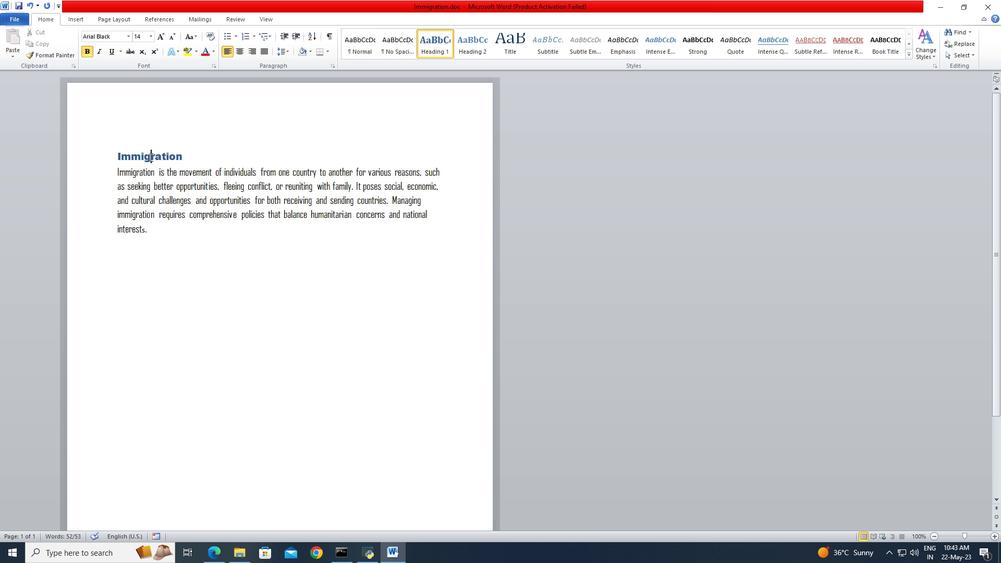 
Action: Mouse moved to (129, 33)
Screenshot: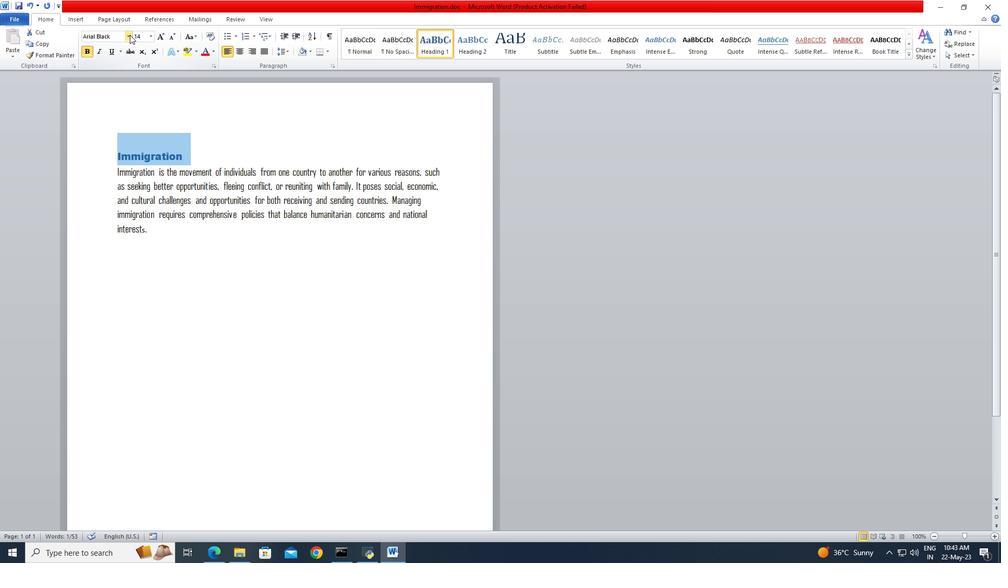 
Action: Mouse pressed left at (129, 33)
Screenshot: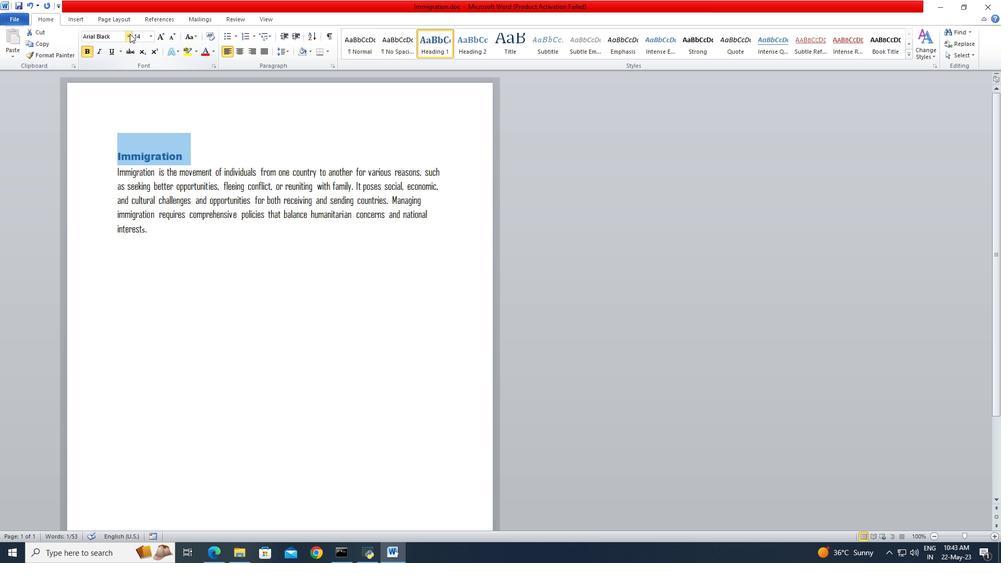 
Action: Mouse moved to (132, 104)
Screenshot: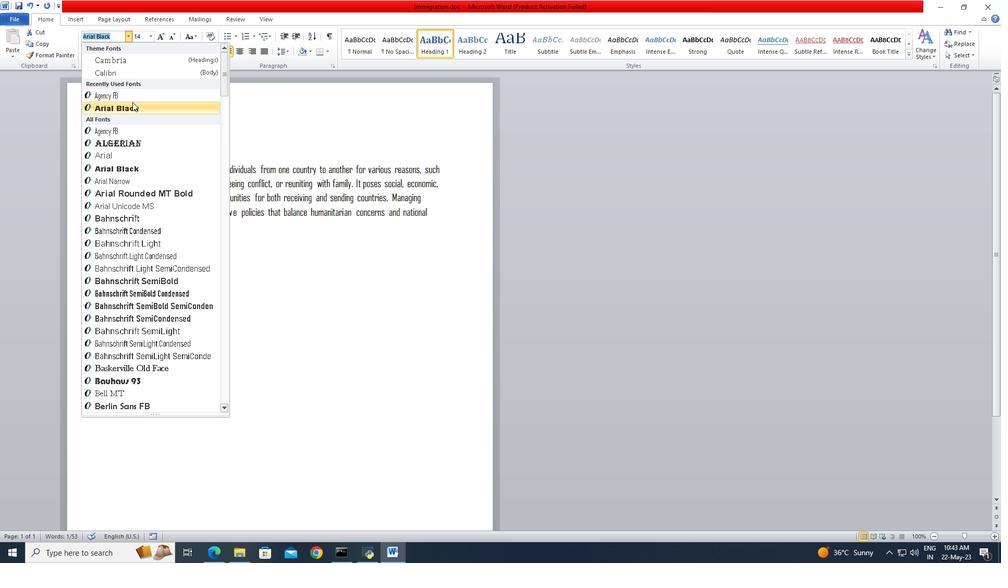 
Action: Mouse pressed left at (132, 104)
Screenshot: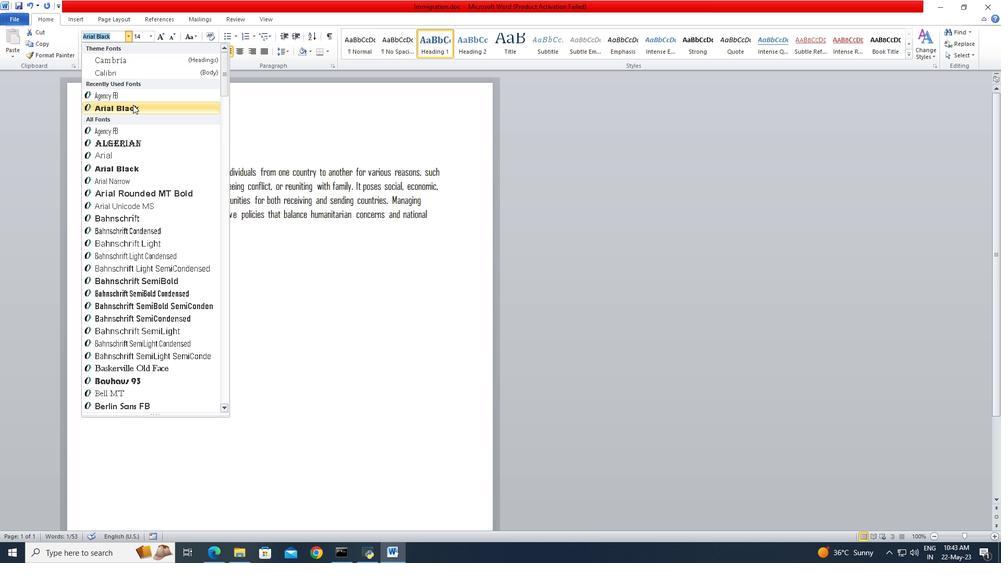 
Action: Mouse moved to (141, 37)
Screenshot: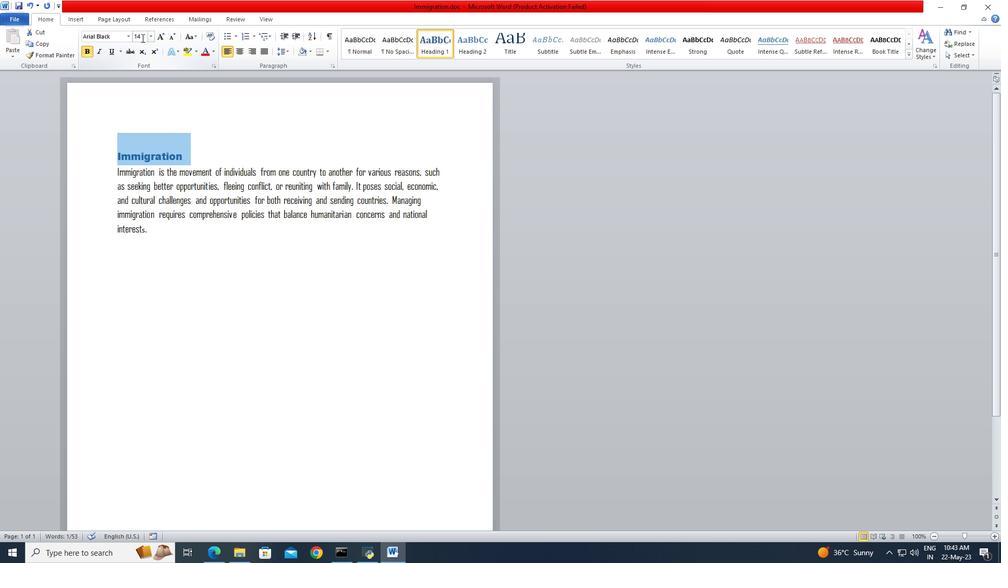 
Action: Mouse pressed left at (141, 37)
Screenshot: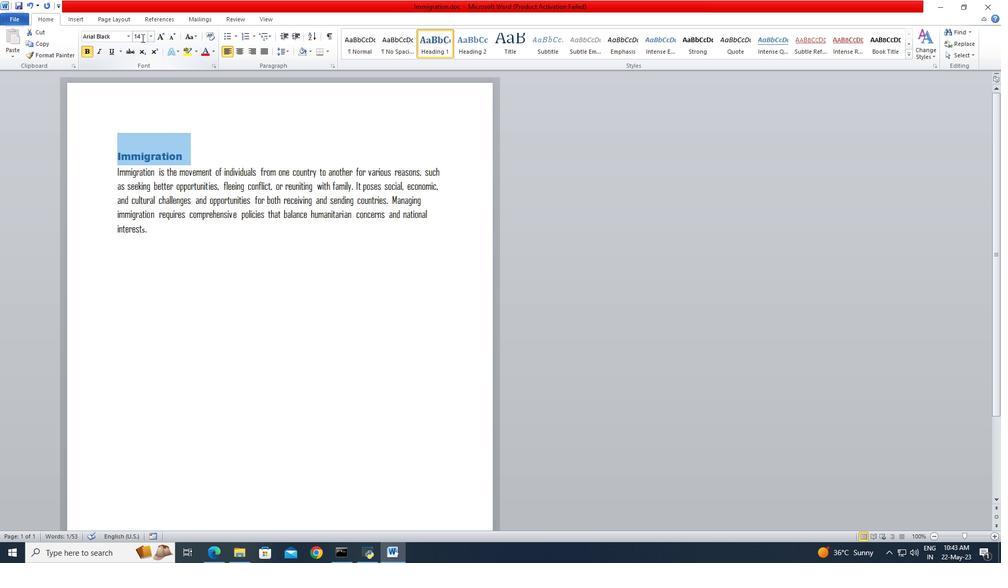
Action: Key pressed 15<Key.enter>
Screenshot: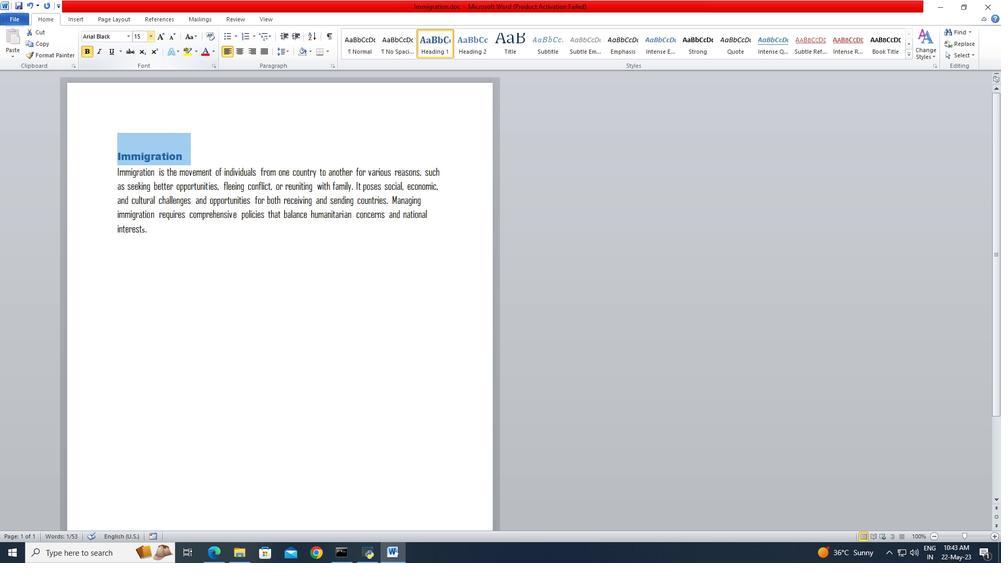 
Action: Mouse moved to (226, 48)
Screenshot: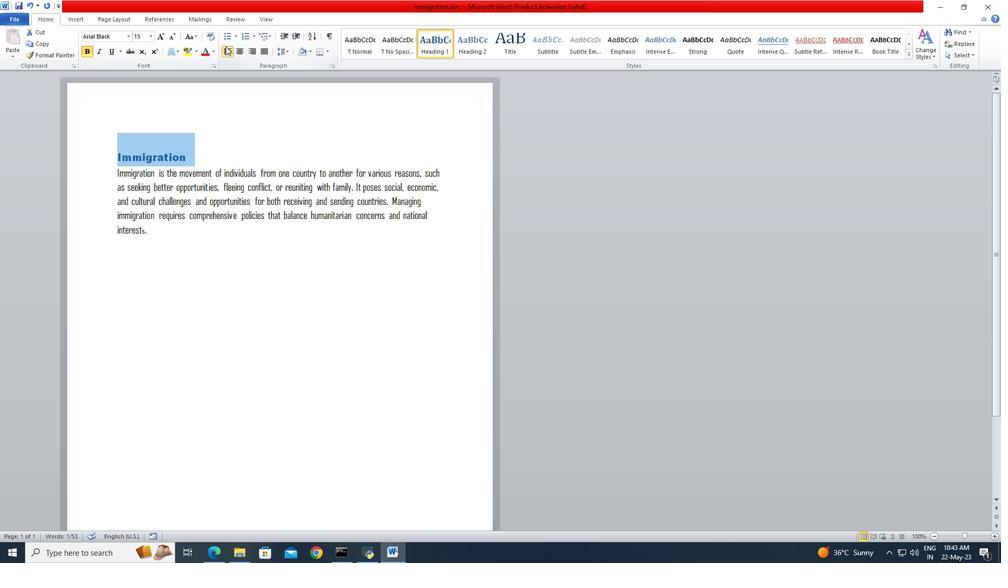 
Action: Mouse pressed left at (226, 48)
Screenshot: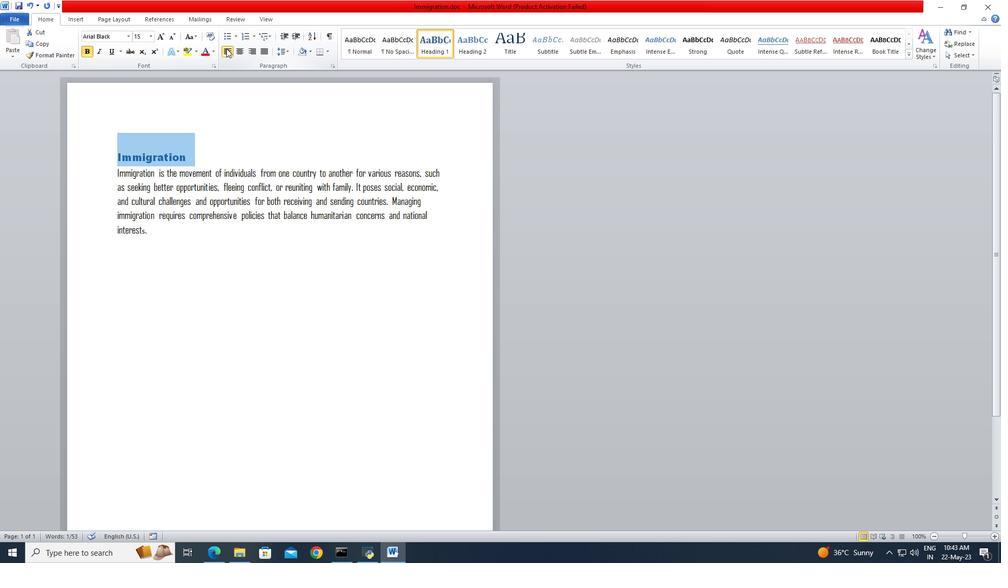 
Action: Mouse moved to (226, 49)
Screenshot: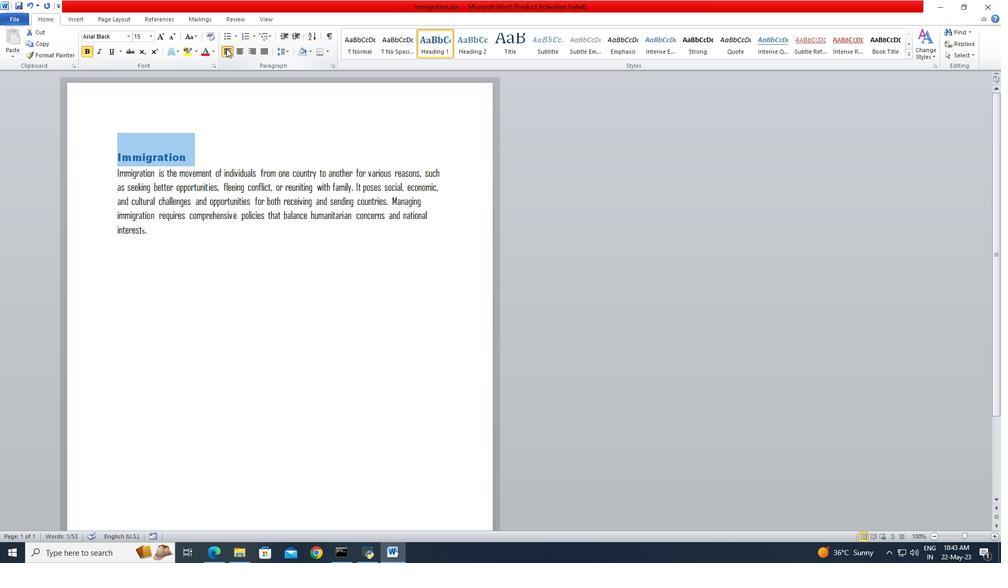 
Action: Mouse pressed left at (226, 49)
Screenshot: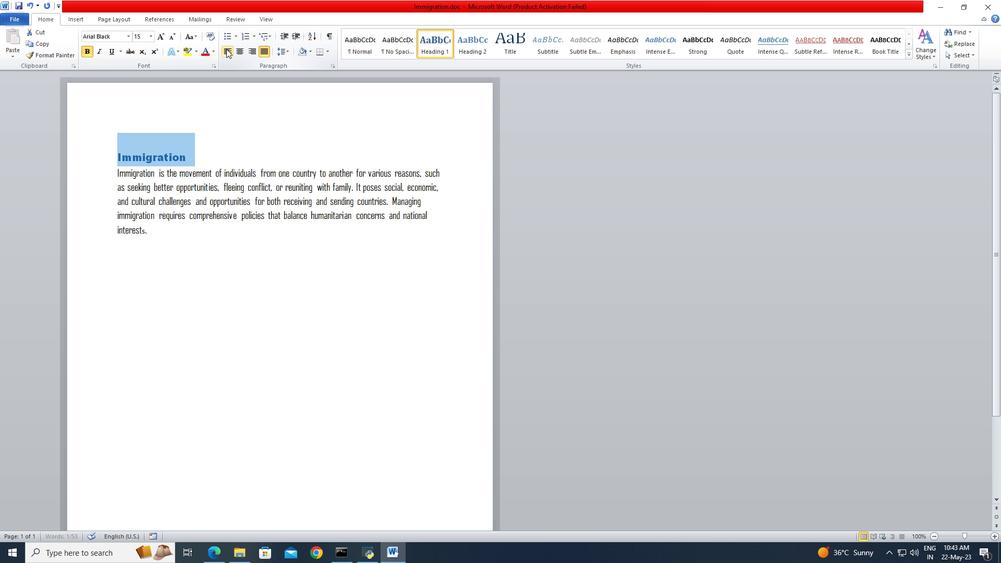 
Action: Mouse moved to (239, 239)
Screenshot: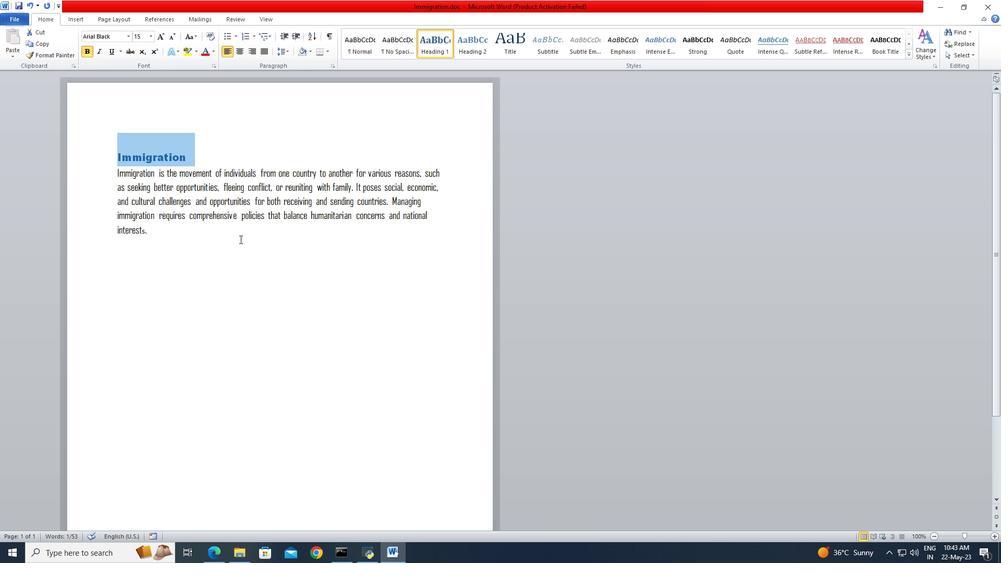 
Action: Mouse pressed left at (239, 239)
Screenshot: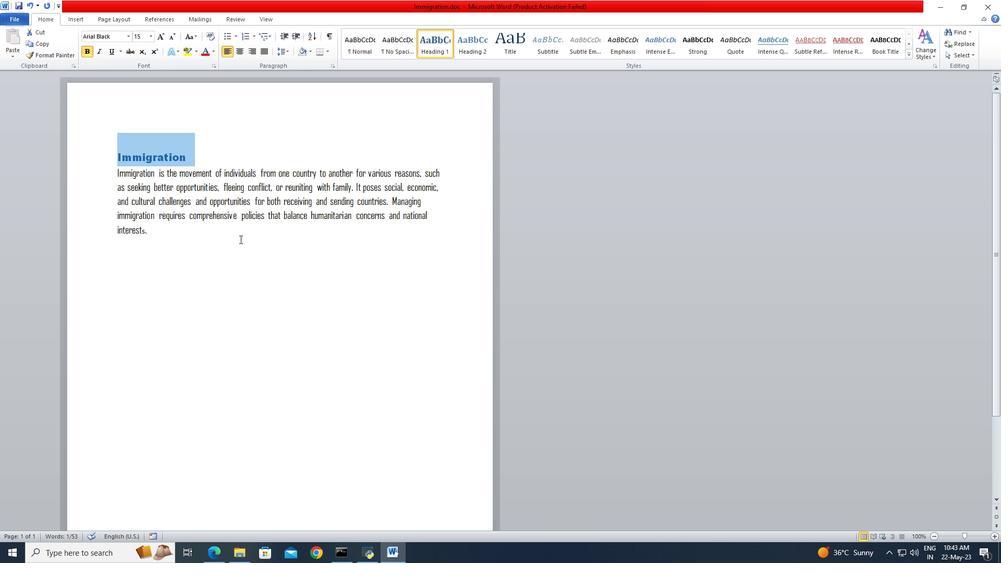 
